 Task: Compose an email with the signature George Carter with the subject Update on a raise and the message Please let me know if you can attend the conference next month. from softage.8@softage.net to softage.3@softage.net Select the bulleted list and change the font typography to strikethroughSelect the bulleted list and remove the font typography strikethrough Send the email. Finally, move the email from Sent Items to the label Makeup
Action: Mouse moved to (377, 260)
Screenshot: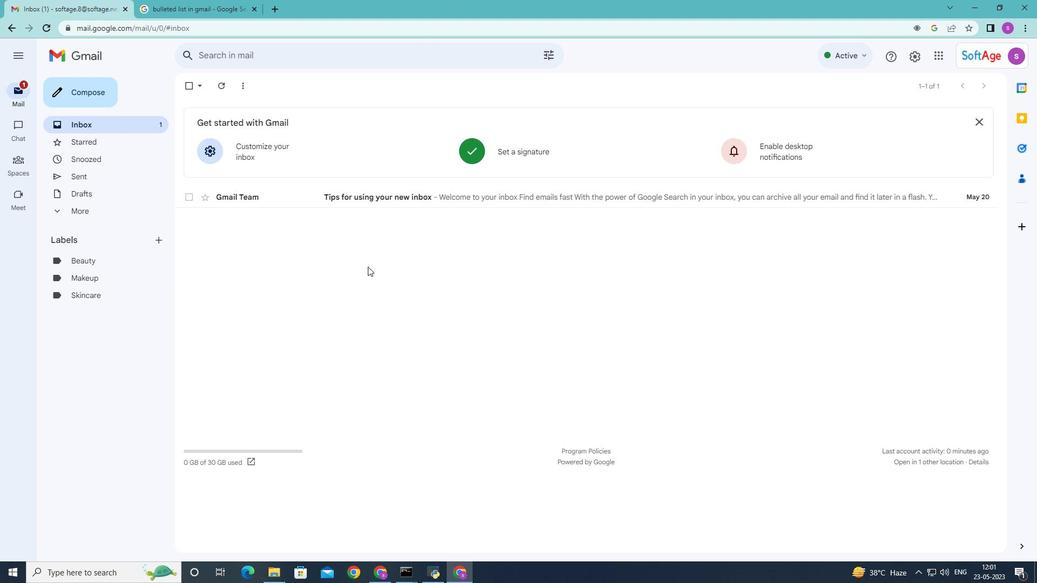
Action: Mouse pressed left at (377, 260)
Screenshot: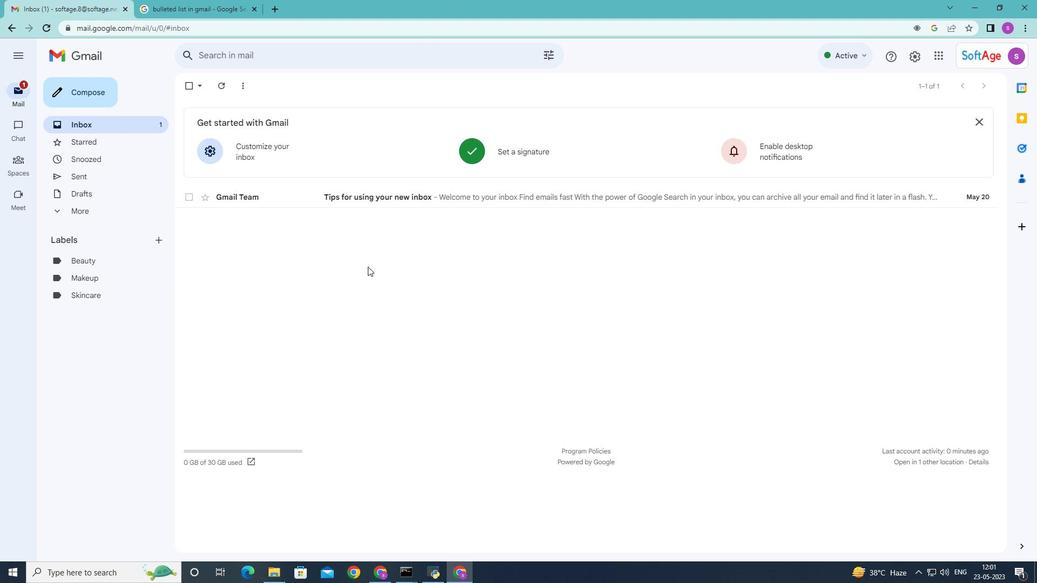 
Action: Mouse moved to (81, 97)
Screenshot: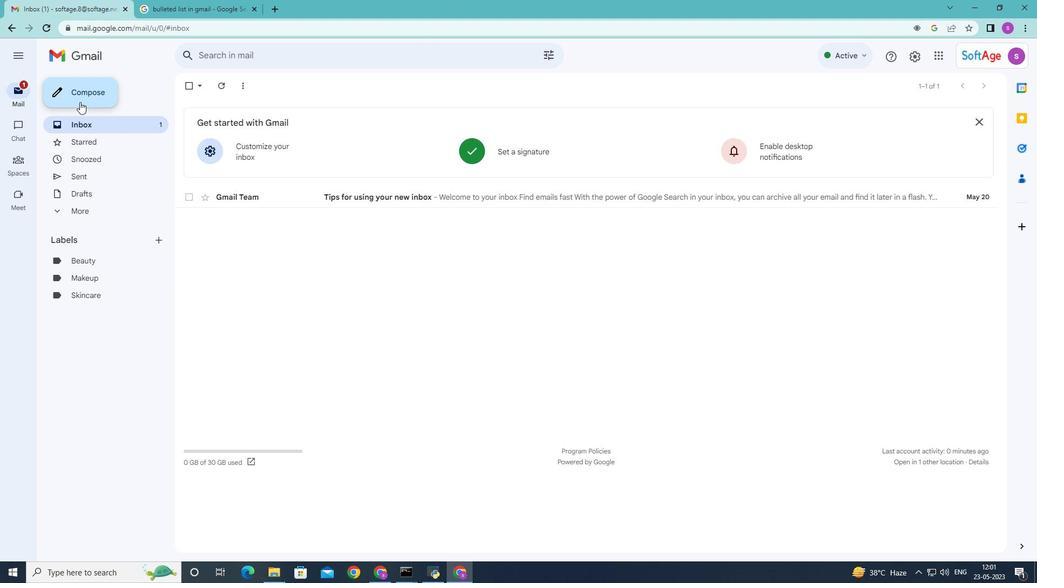 
Action: Mouse pressed left at (81, 97)
Screenshot: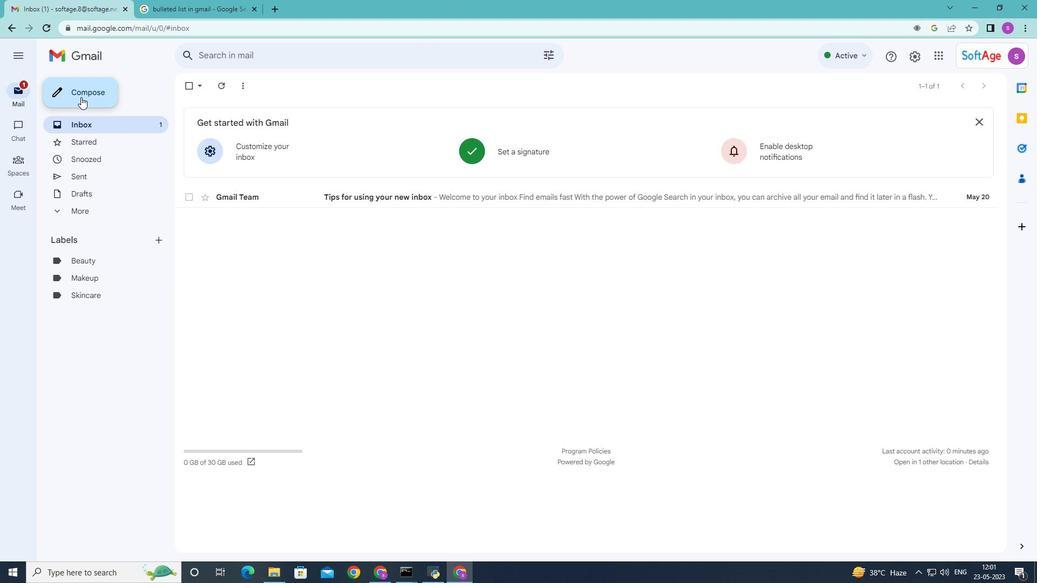 
Action: Mouse moved to (725, 263)
Screenshot: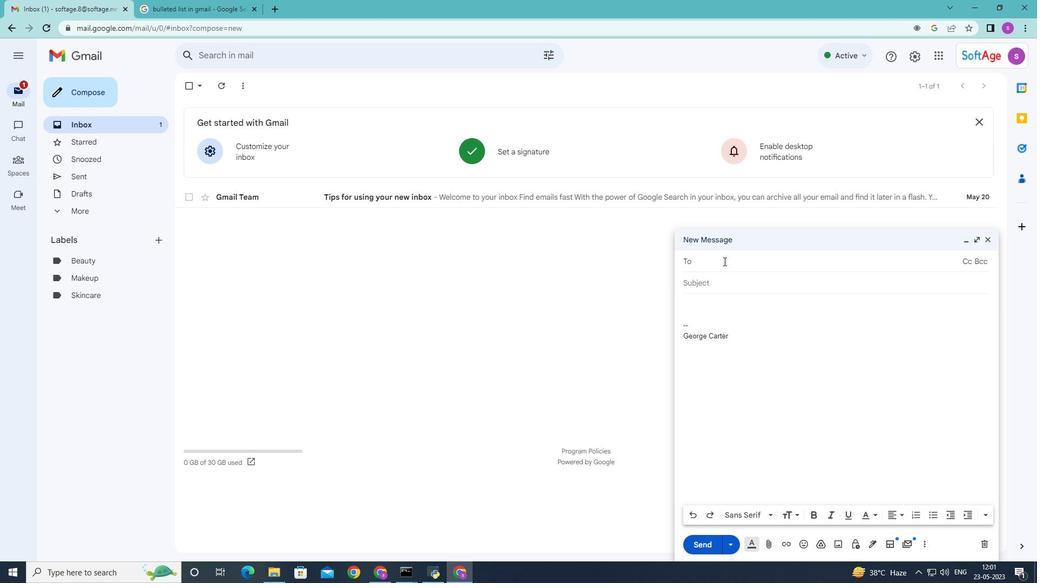 
Action: Mouse pressed left at (725, 263)
Screenshot: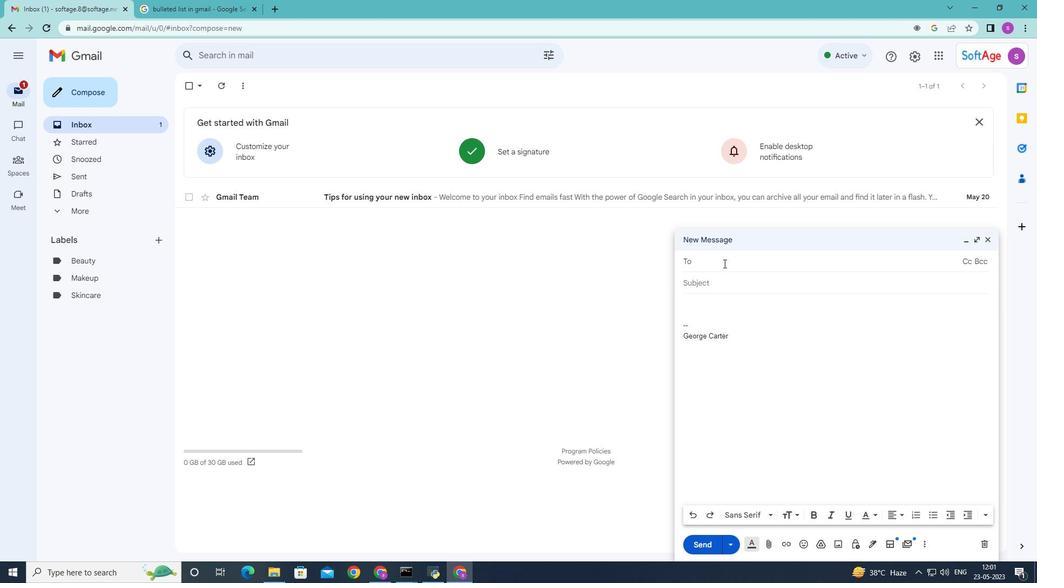 
Action: Mouse moved to (736, 278)
Screenshot: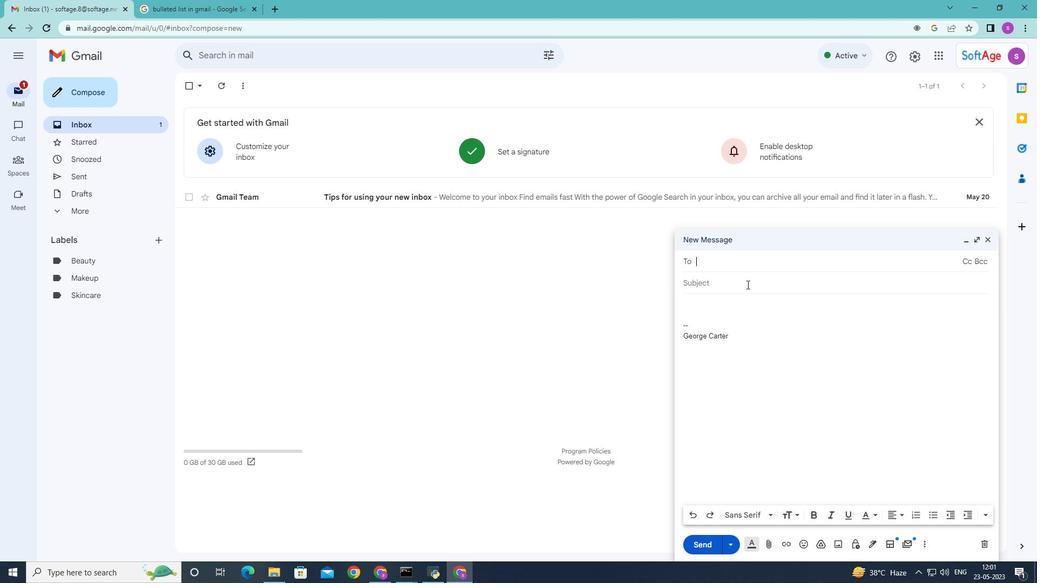 
Action: Mouse pressed left at (736, 278)
Screenshot: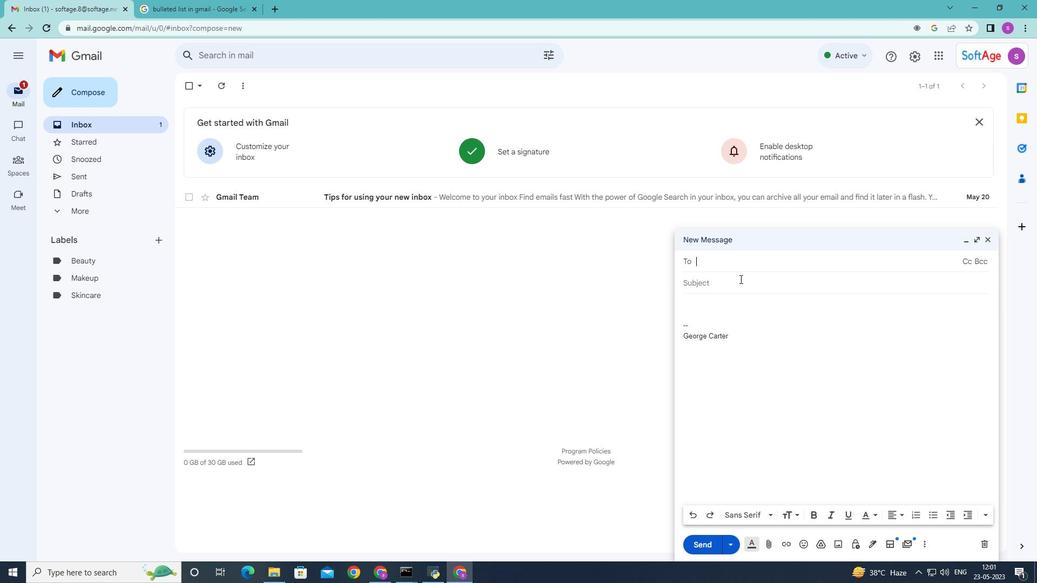 
Action: Mouse moved to (736, 278)
Screenshot: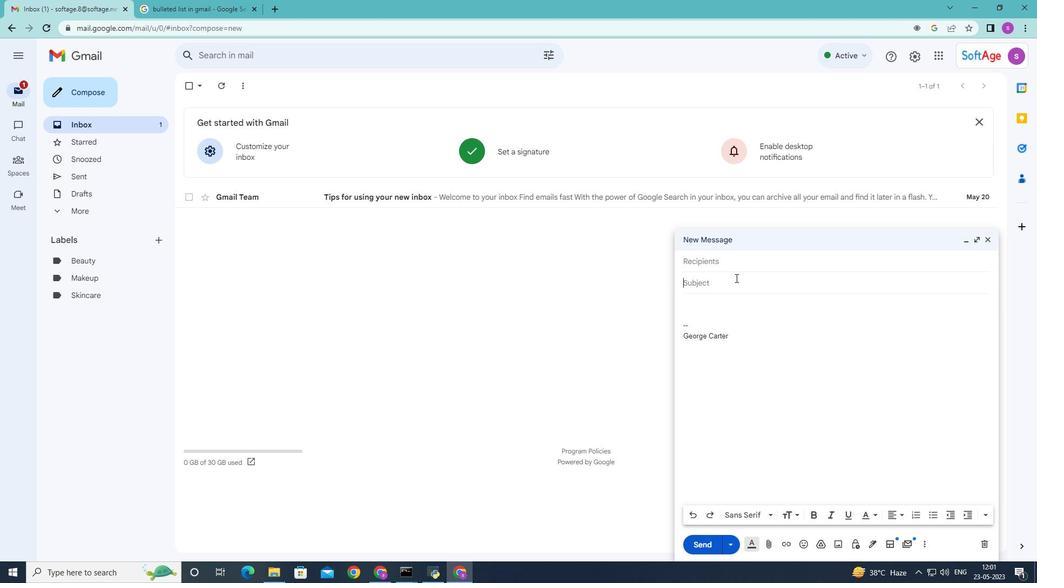 
Action: Key pressed <Key.shift><Key.shift>Update<Key.space>on<Key.space>a<Key.space>raise<Key.space><Key.tab><Key.shift>Please<Key.space>ler<Key.space>me<Key.space><Key.backspace><Key.backspace><Key.backspace><Key.backspace><Key.backspace><Key.backspace>t<Key.backspace>et<Key.space>me<Key.space>know<Key.space>if<Key.space>you<Key.space>can<Key.space>attend<Key.space>the<Key.space>coference<Key.space>next<Key.space>month.
Screenshot: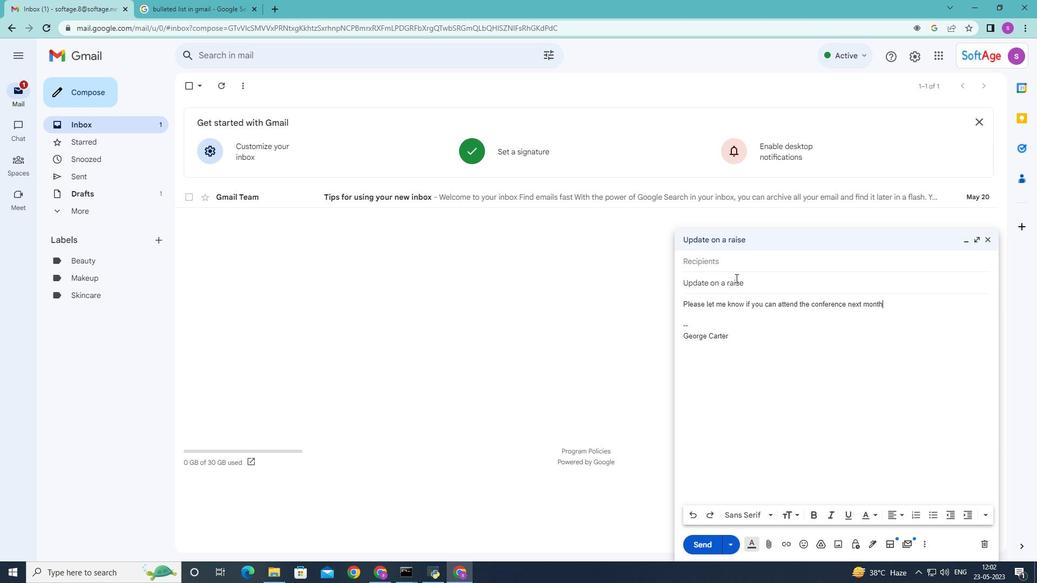 
Action: Mouse moved to (743, 264)
Screenshot: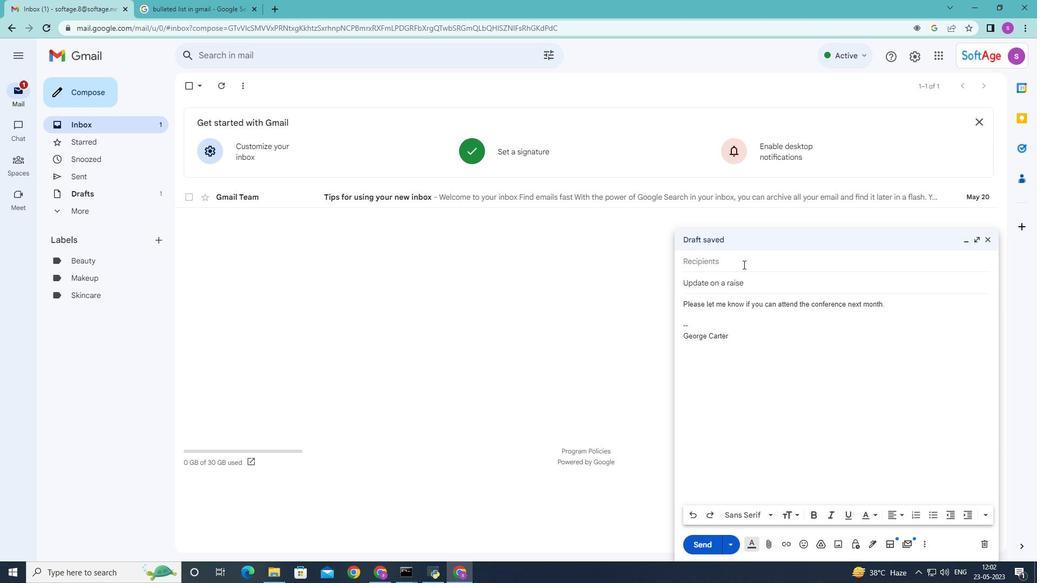 
Action: Mouse pressed left at (743, 264)
Screenshot: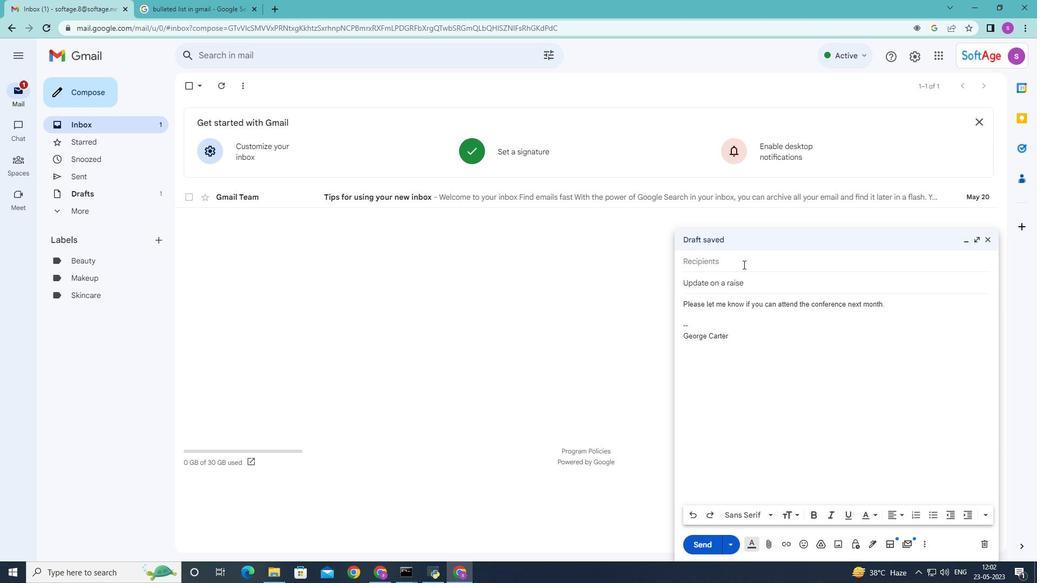 
Action: Mouse moved to (743, 265)
Screenshot: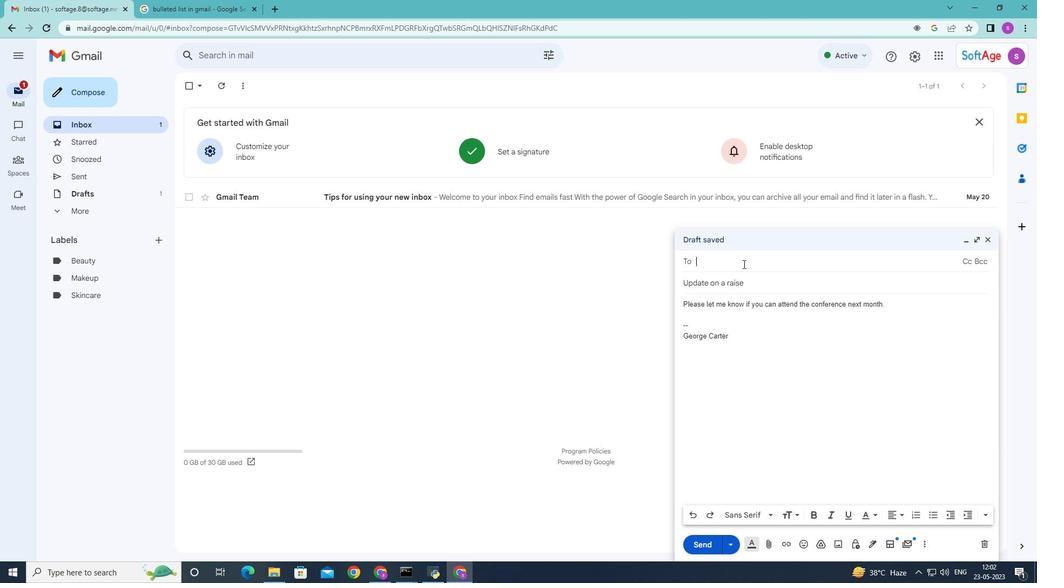 
Action: Key pressed softage.3<Key.shift>@softage.net<Key.enter>
Screenshot: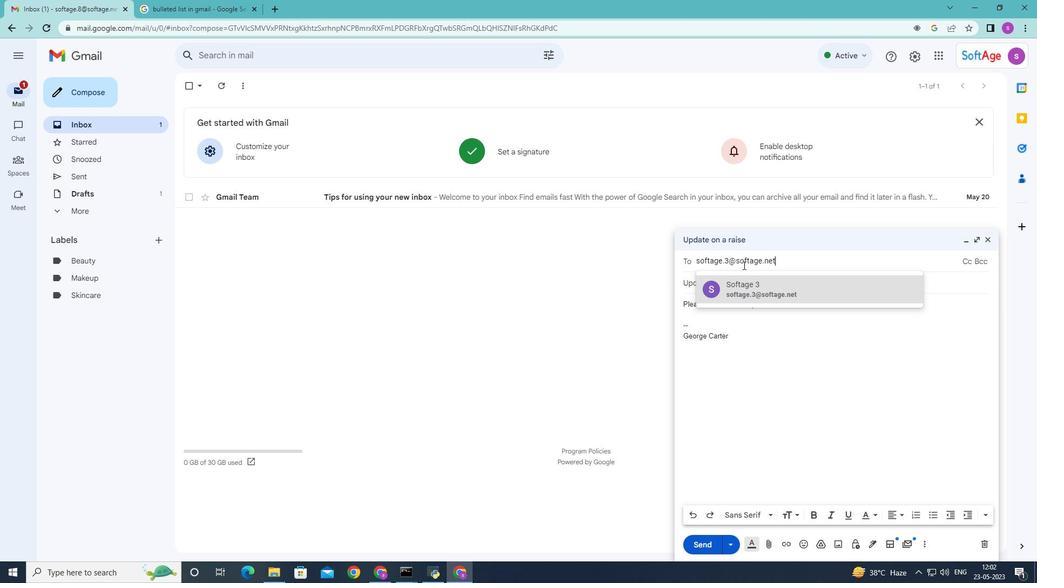
Action: Mouse moved to (796, 517)
Screenshot: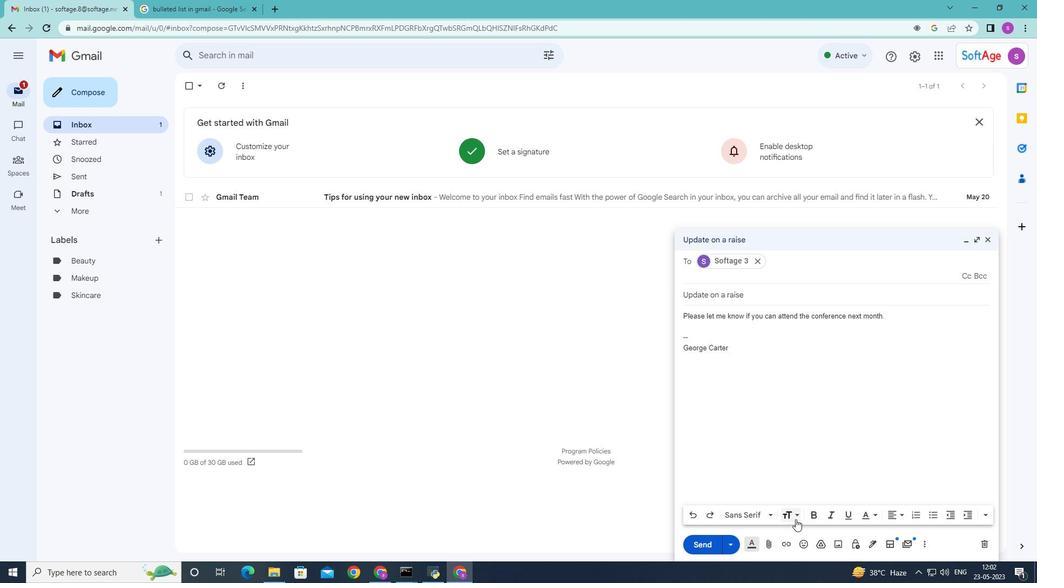 
Action: Mouse pressed left at (796, 517)
Screenshot: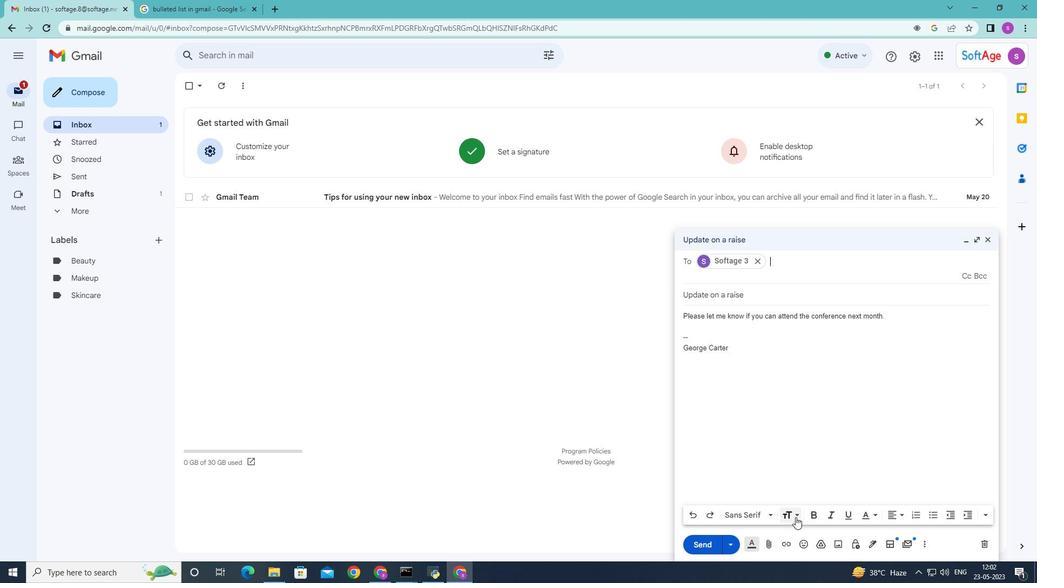 
Action: Mouse pressed left at (796, 517)
Screenshot: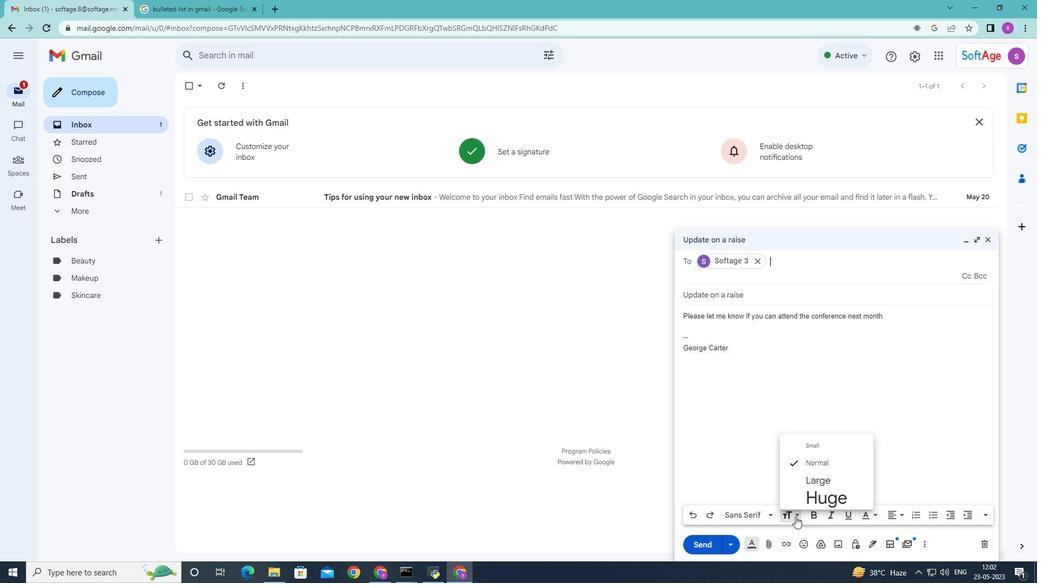 
Action: Mouse moved to (754, 517)
Screenshot: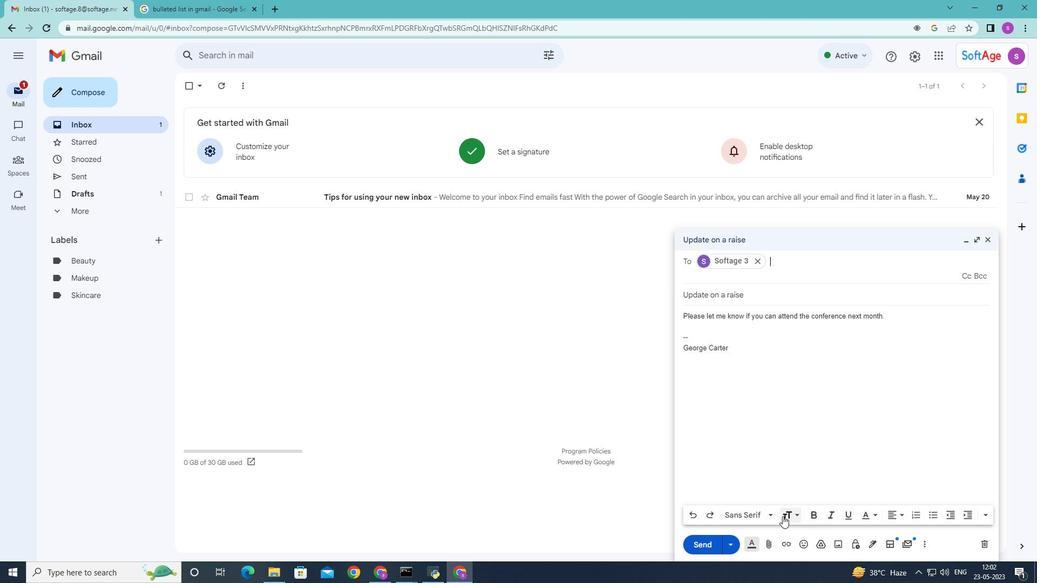 
Action: Mouse pressed left at (754, 517)
Screenshot: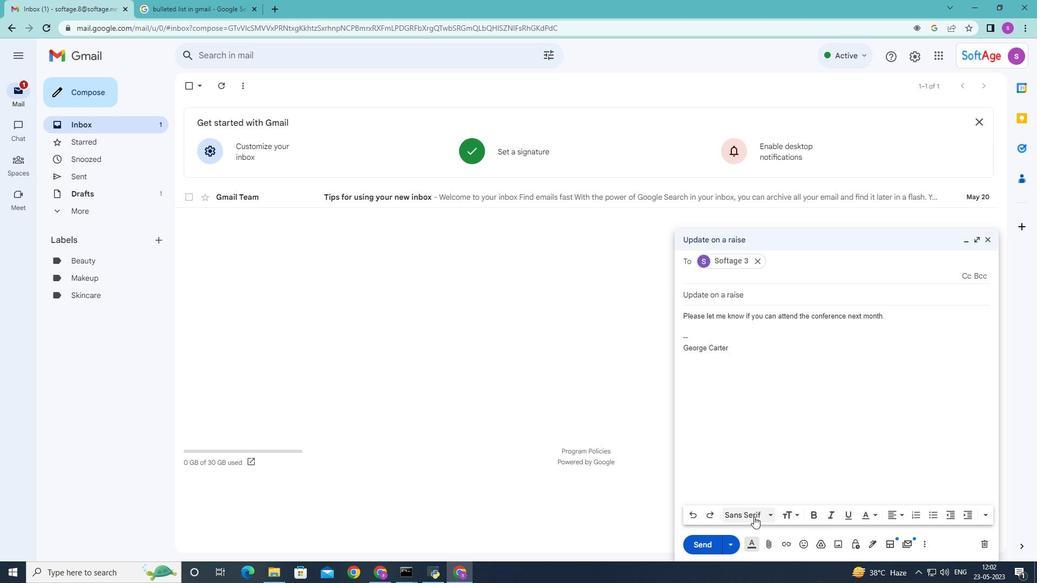 
Action: Mouse moved to (781, 401)
Screenshot: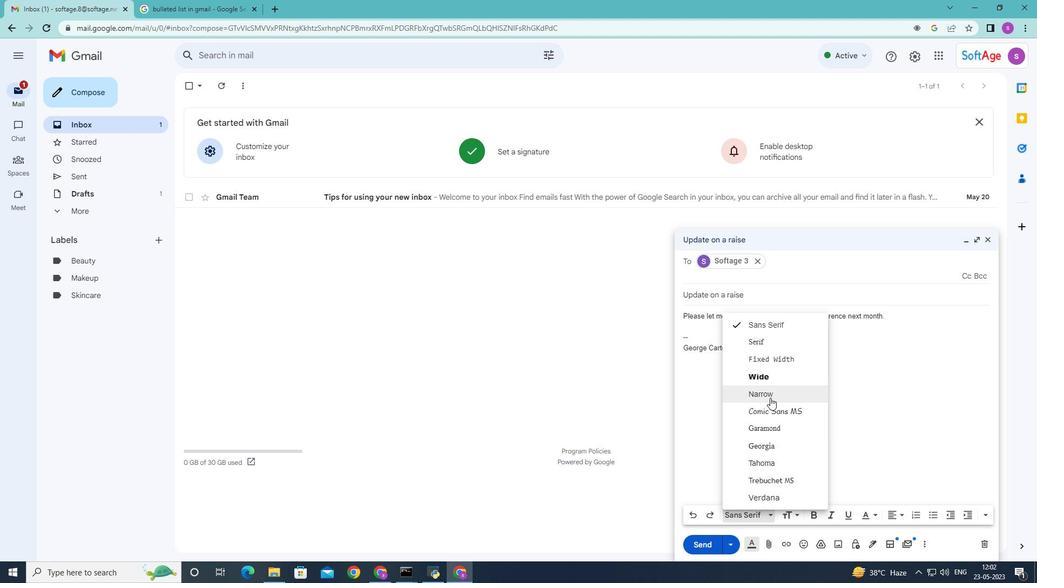 
Action: Mouse scrolled (781, 401) with delta (0, 0)
Screenshot: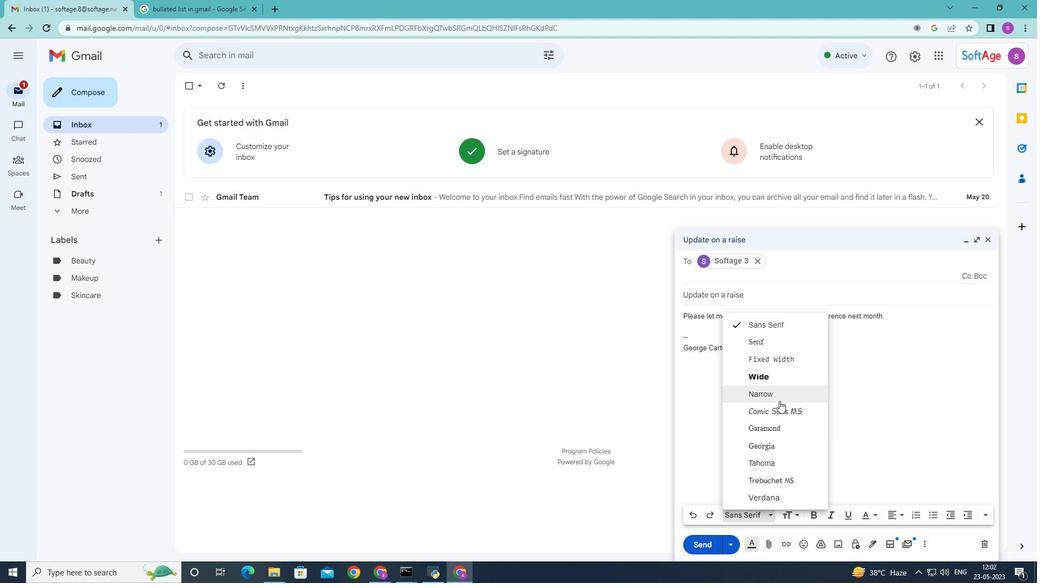 
Action: Mouse scrolled (781, 401) with delta (0, 0)
Screenshot: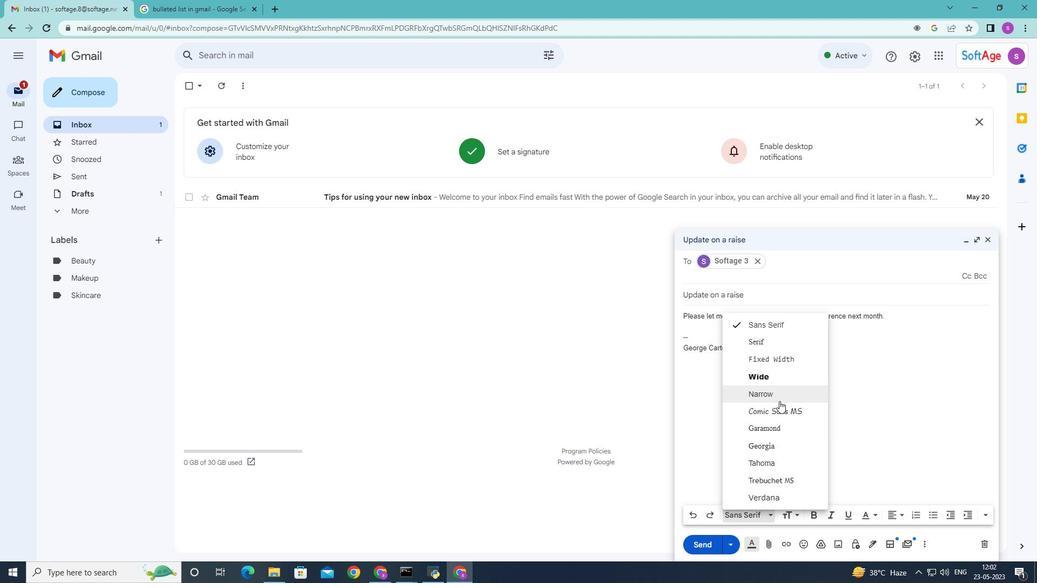 
Action: Mouse scrolled (781, 401) with delta (0, 0)
Screenshot: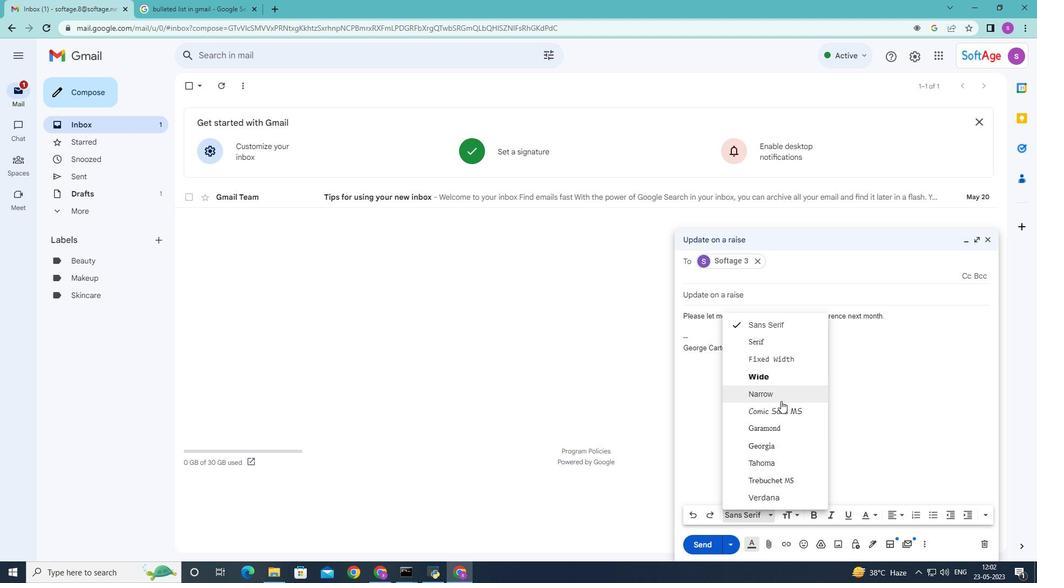 
Action: Mouse scrolled (781, 401) with delta (0, 0)
Screenshot: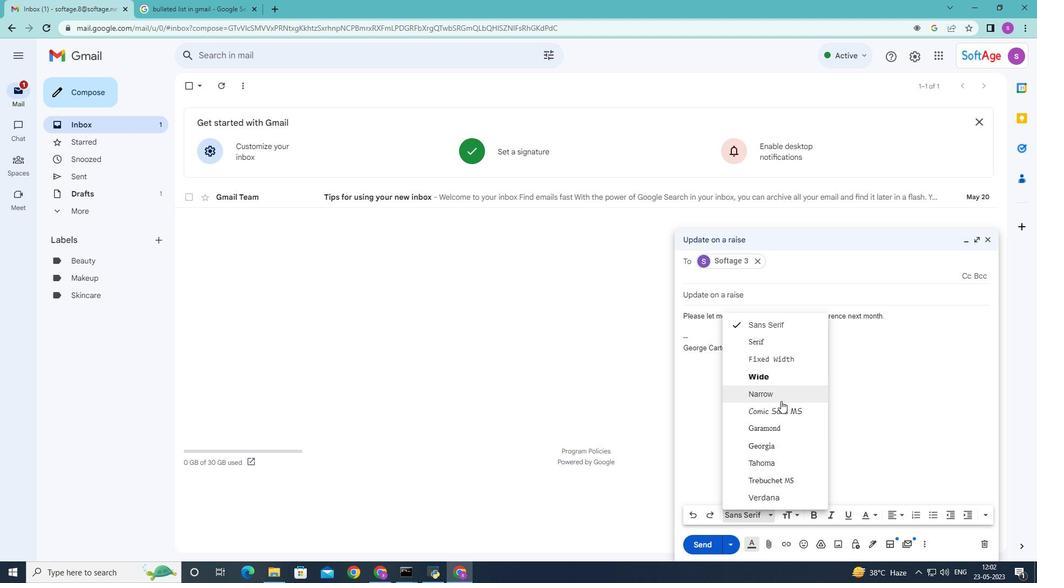 
Action: Mouse moved to (778, 441)
Screenshot: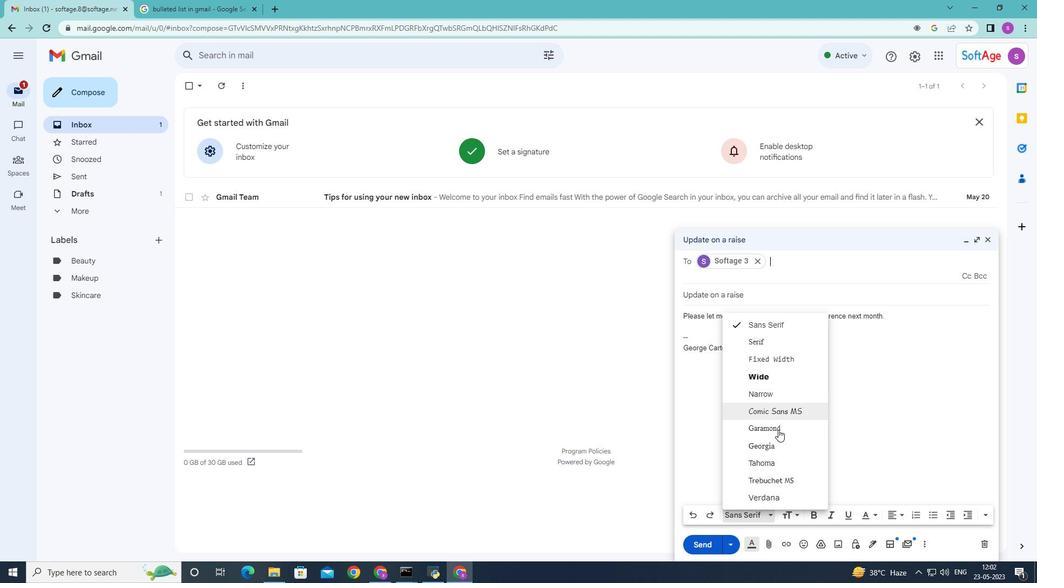 
Action: Mouse scrolled (778, 440) with delta (0, 0)
Screenshot: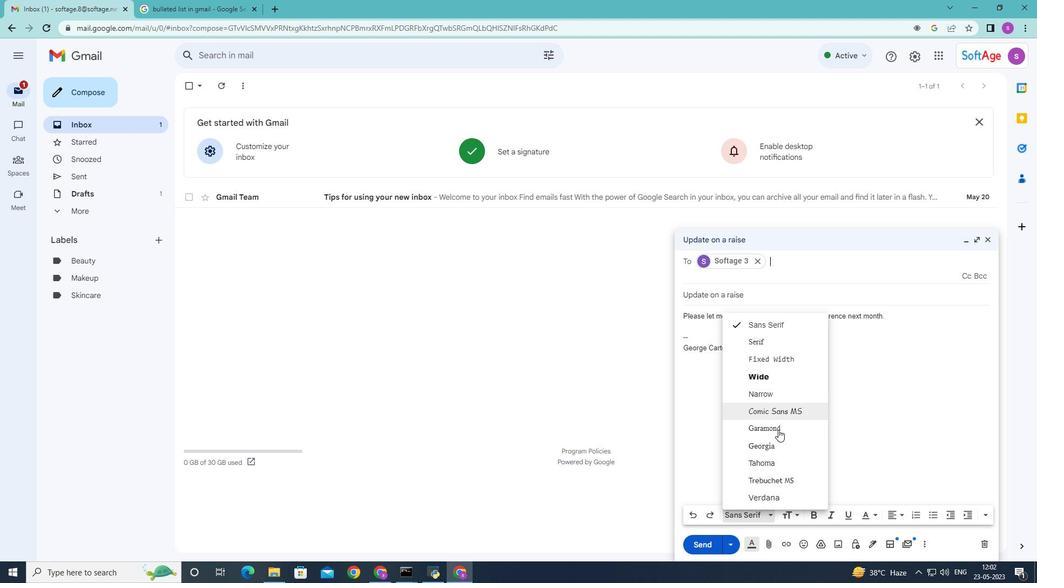 
Action: Mouse scrolled (778, 440) with delta (0, 0)
Screenshot: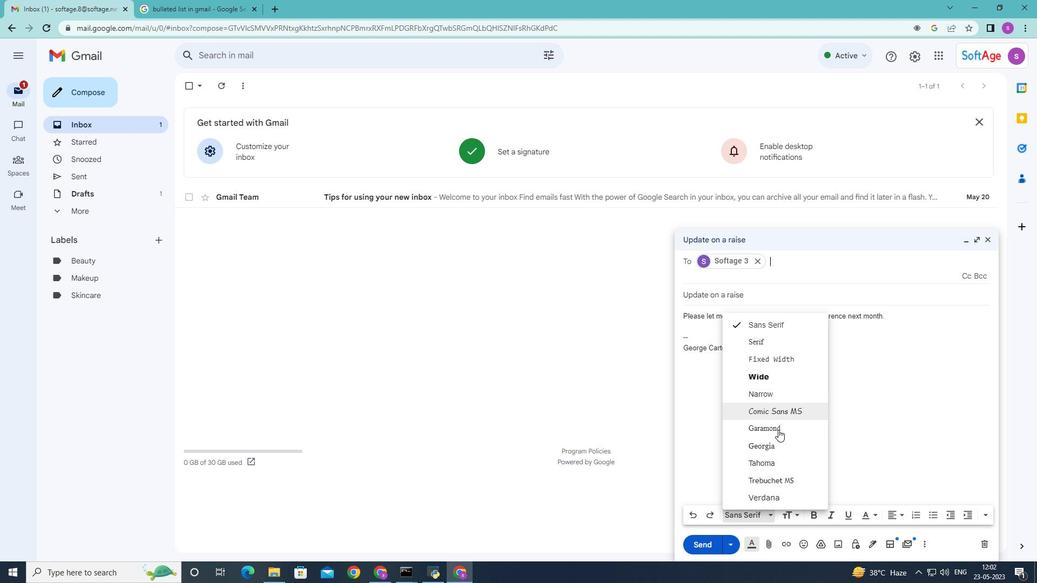 
Action: Mouse scrolled (778, 440) with delta (0, 0)
Screenshot: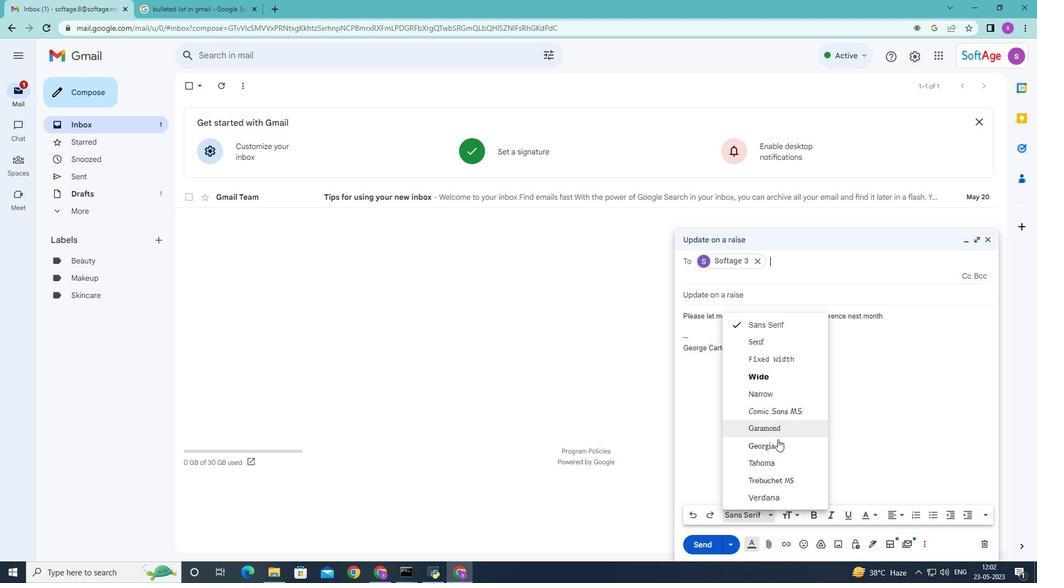 
Action: Mouse scrolled (778, 440) with delta (0, 0)
Screenshot: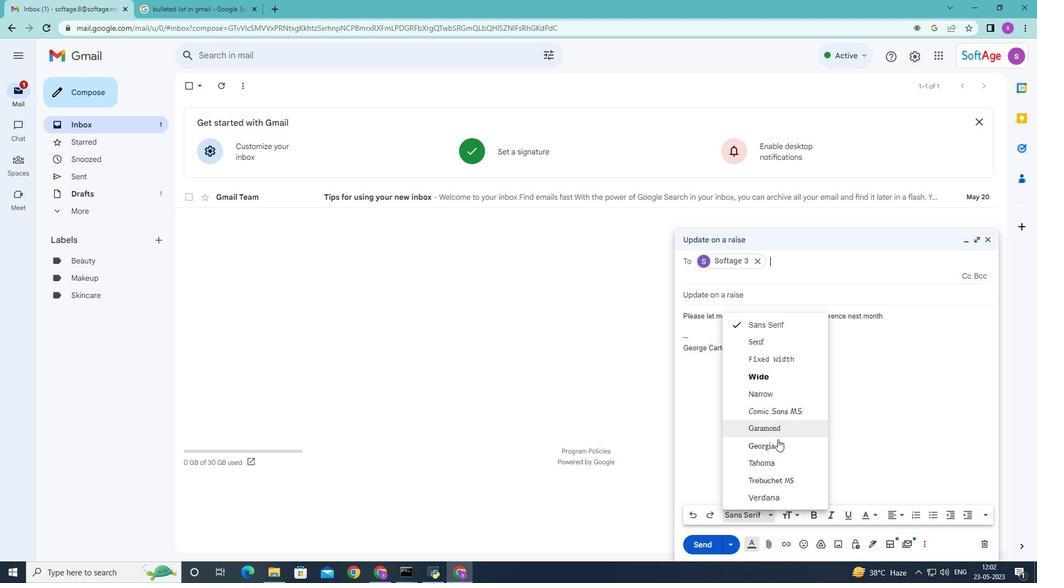 
Action: Mouse scrolled (778, 440) with delta (0, 0)
Screenshot: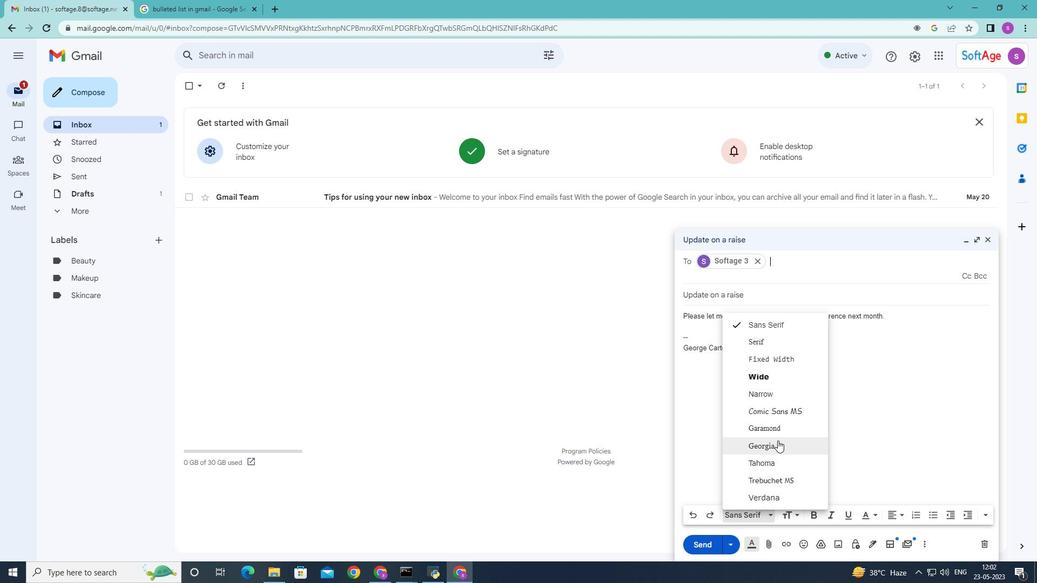 
Action: Mouse moved to (928, 499)
Screenshot: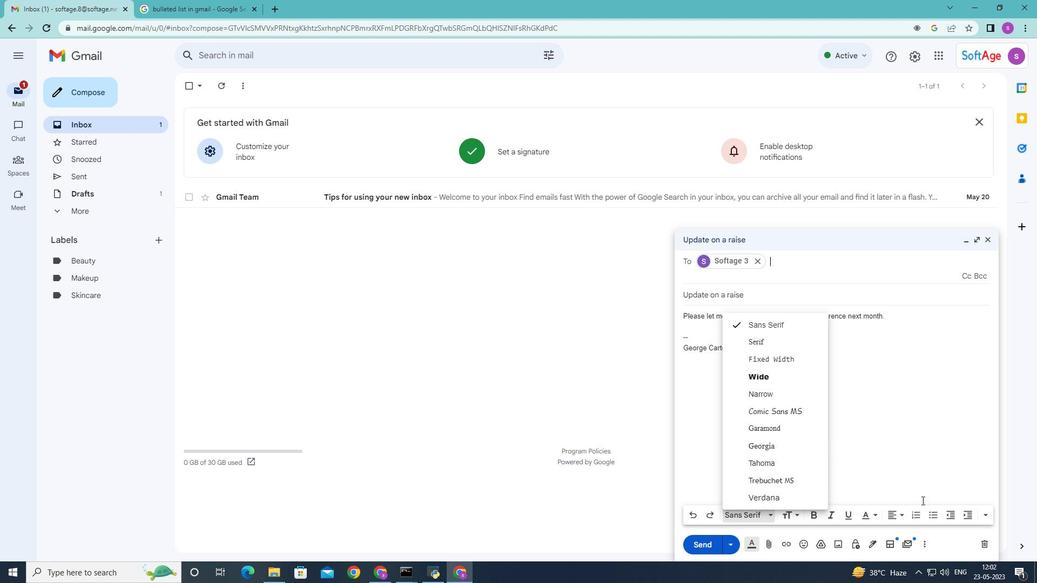
Action: Mouse pressed left at (928, 499)
Screenshot: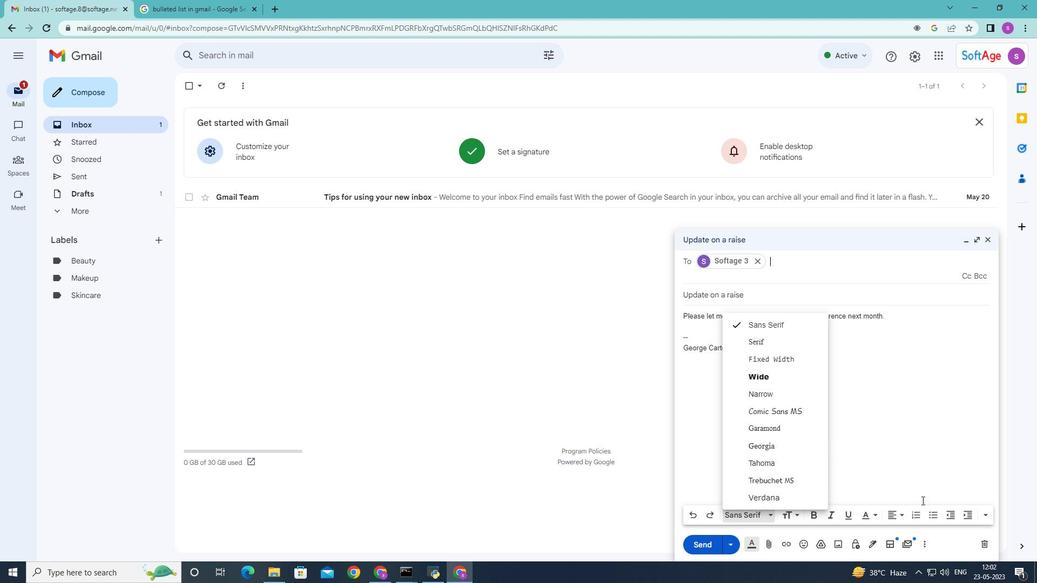 
Action: Mouse moved to (937, 515)
Screenshot: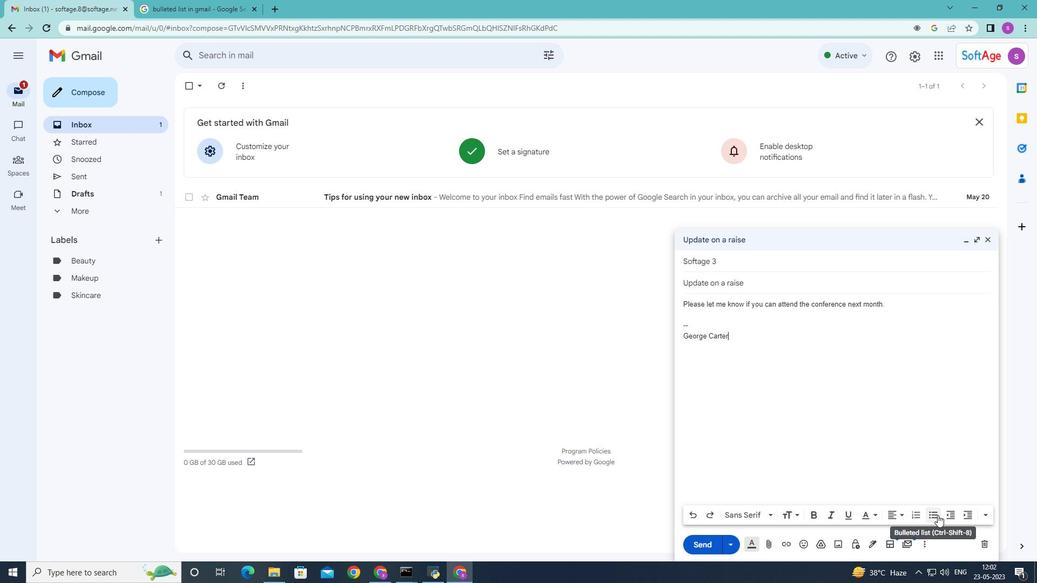 
Action: Mouse pressed left at (937, 515)
Screenshot: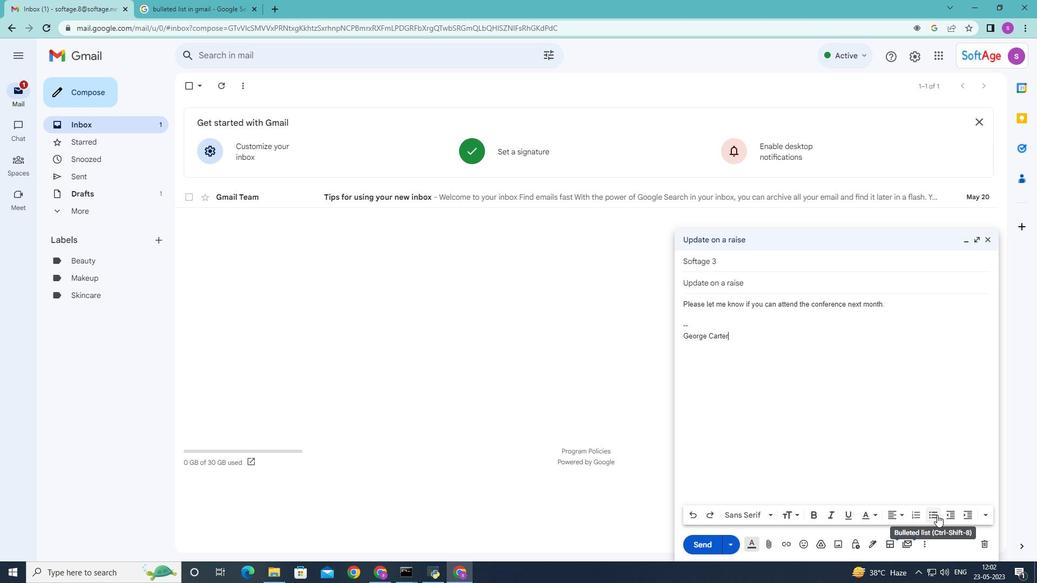 
Action: Mouse moved to (814, 516)
Screenshot: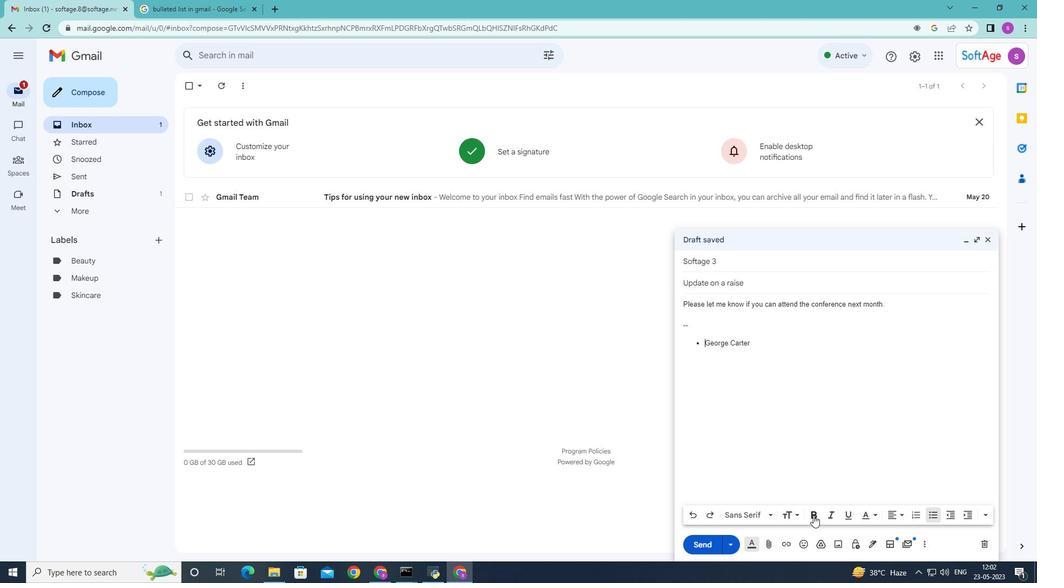 
Action: Mouse pressed left at (814, 516)
Screenshot: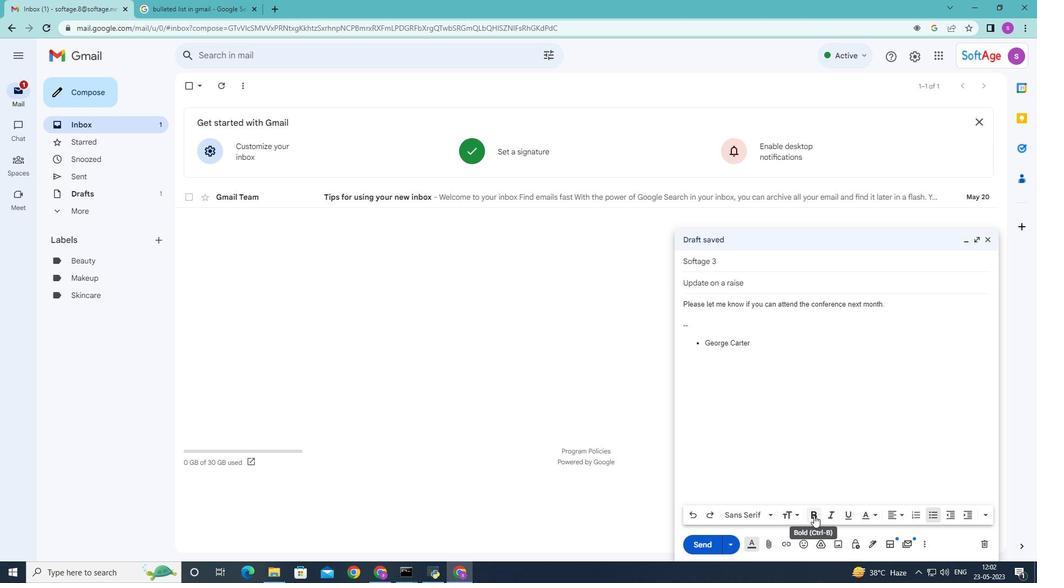
Action: Mouse moved to (792, 514)
Screenshot: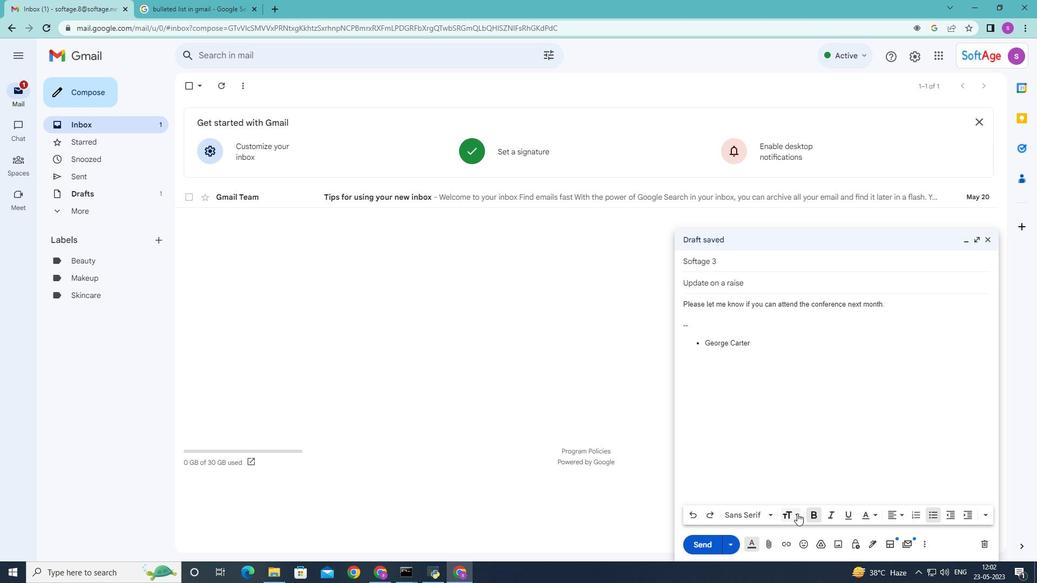 
Action: Mouse pressed left at (792, 514)
Screenshot: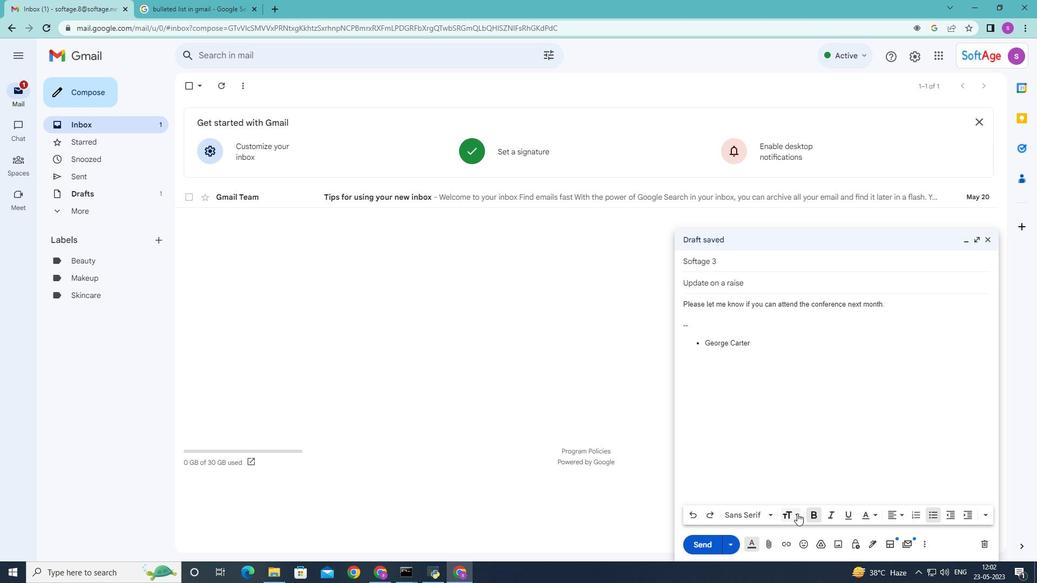
Action: Mouse moved to (756, 468)
Screenshot: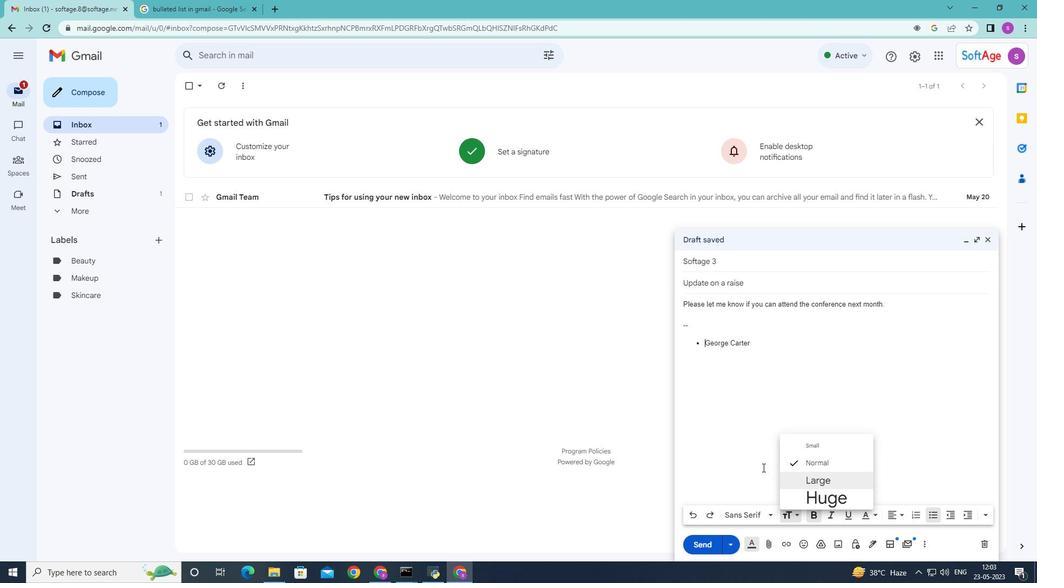 
Action: Mouse pressed left at (756, 468)
Screenshot: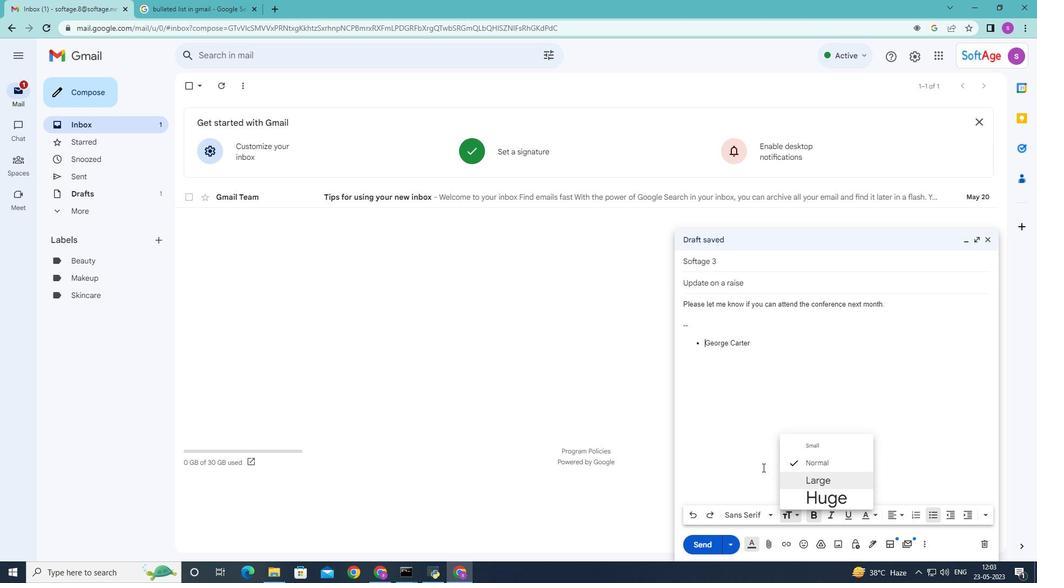 
Action: Mouse moved to (772, 515)
Screenshot: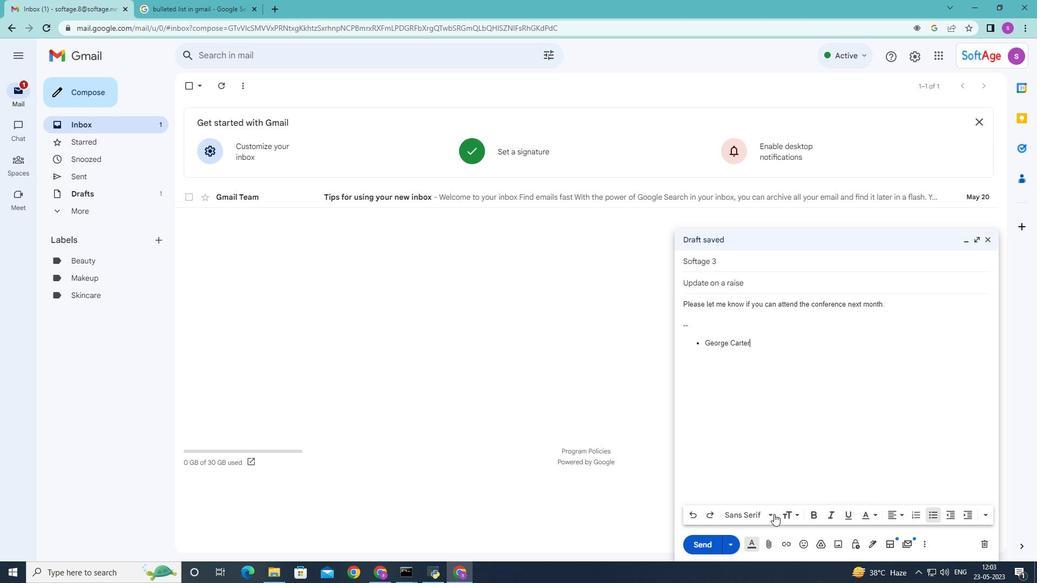 
Action: Mouse pressed left at (772, 515)
Screenshot: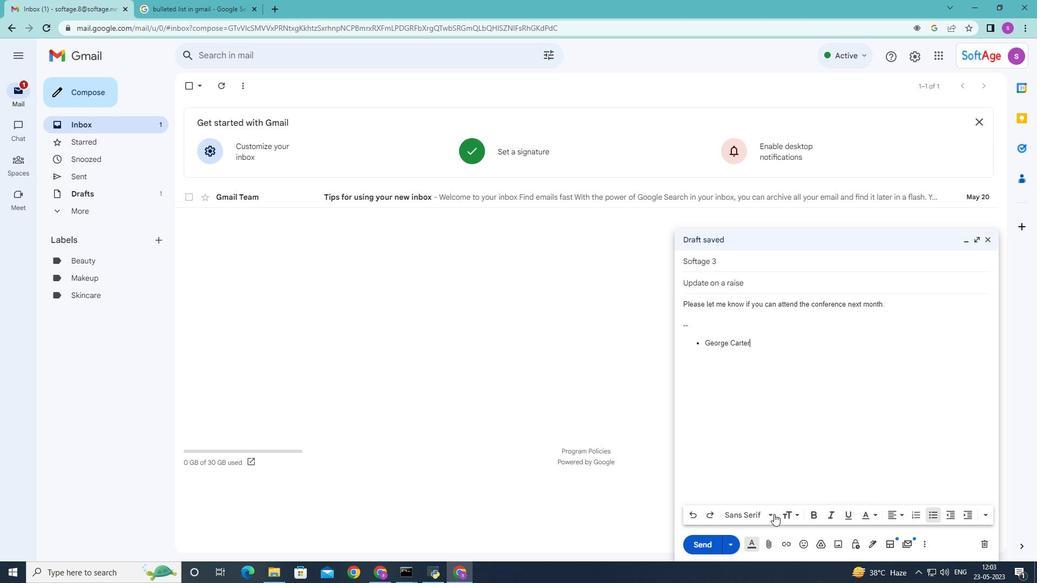 
Action: Mouse moved to (911, 354)
Screenshot: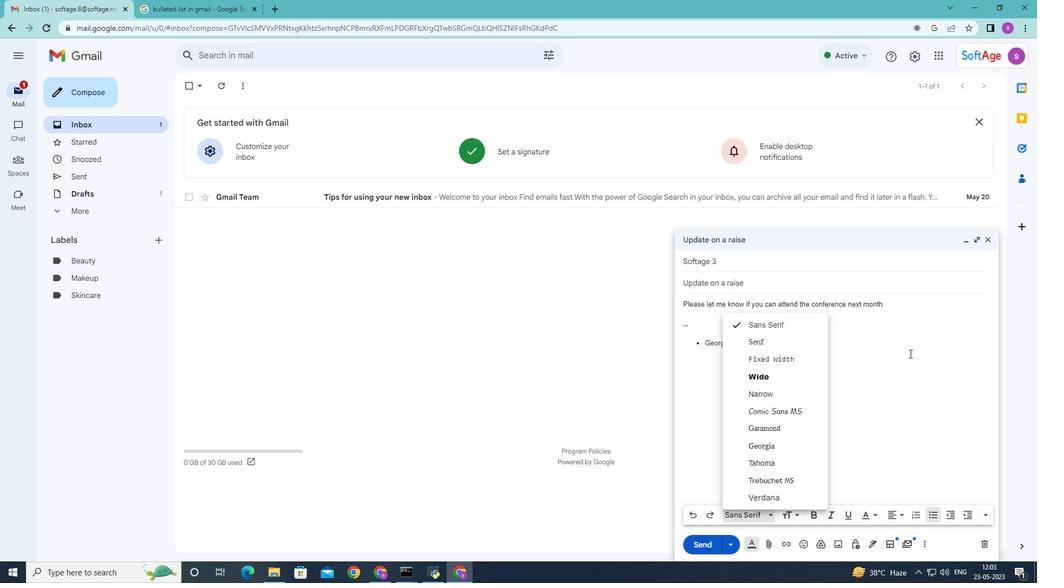 
Action: Mouse pressed left at (911, 354)
Screenshot: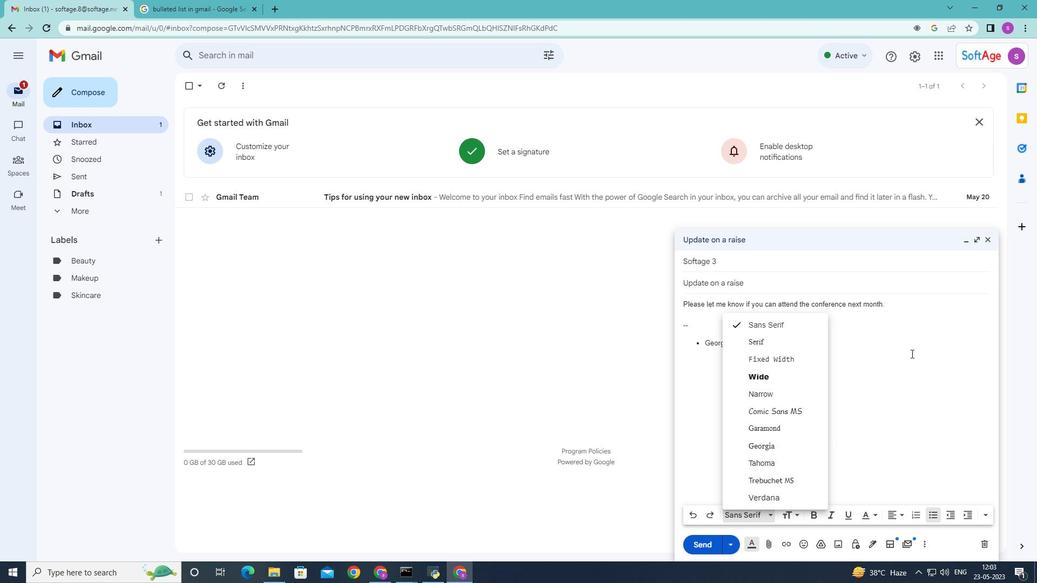 
Action: Mouse moved to (984, 521)
Screenshot: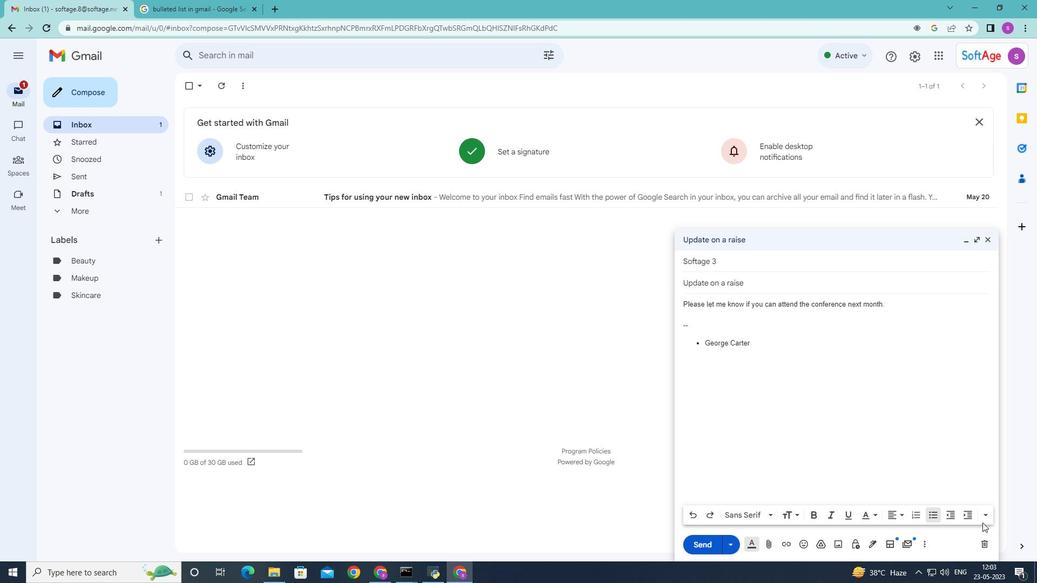 
Action: Mouse pressed left at (984, 521)
Screenshot: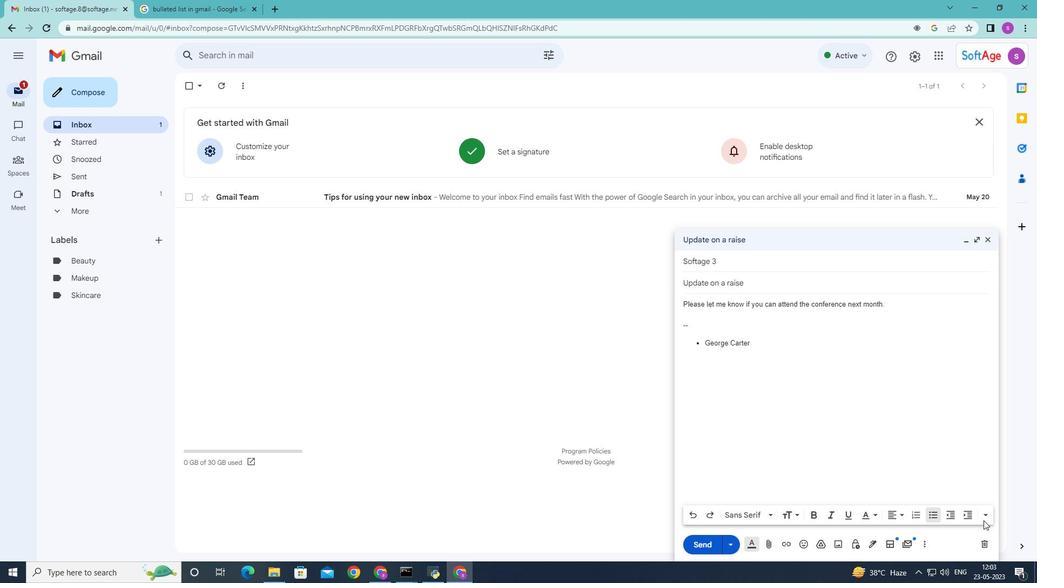 
Action: Mouse moved to (986, 518)
Screenshot: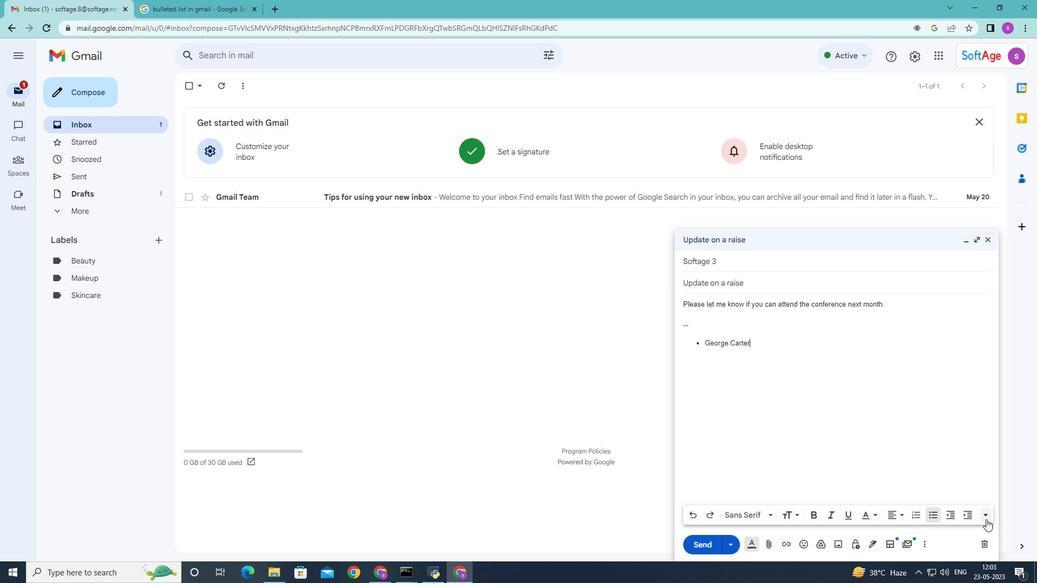 
Action: Mouse pressed left at (986, 518)
Screenshot: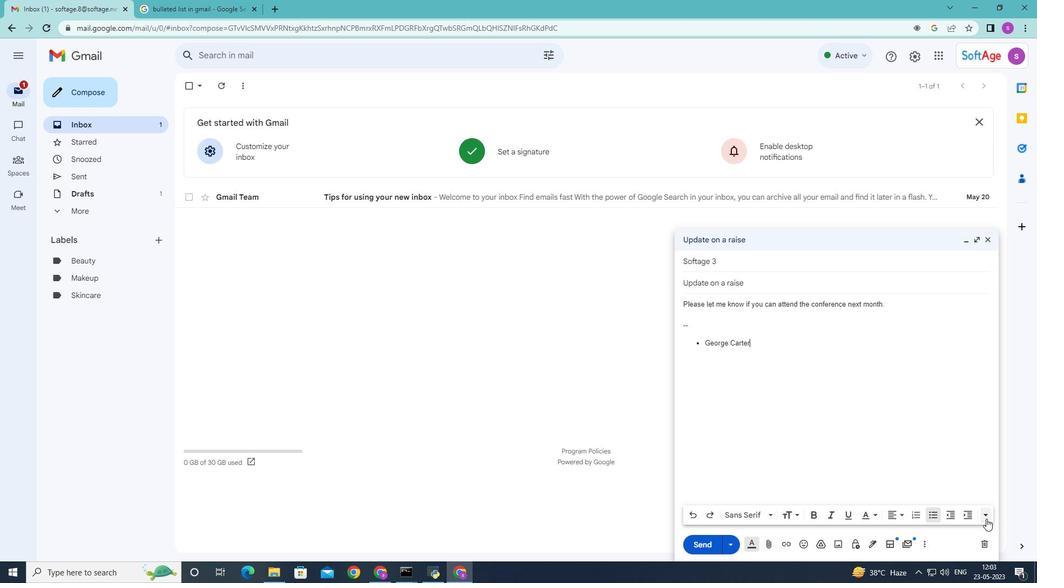 
Action: Mouse moved to (855, 416)
Screenshot: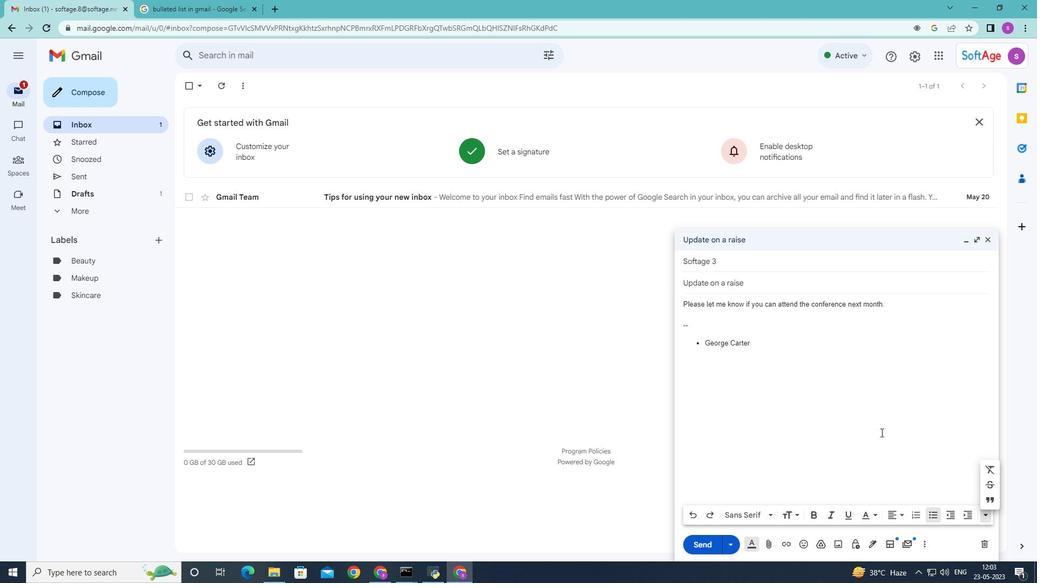 
Action: Mouse pressed left at (881, 432)
Screenshot: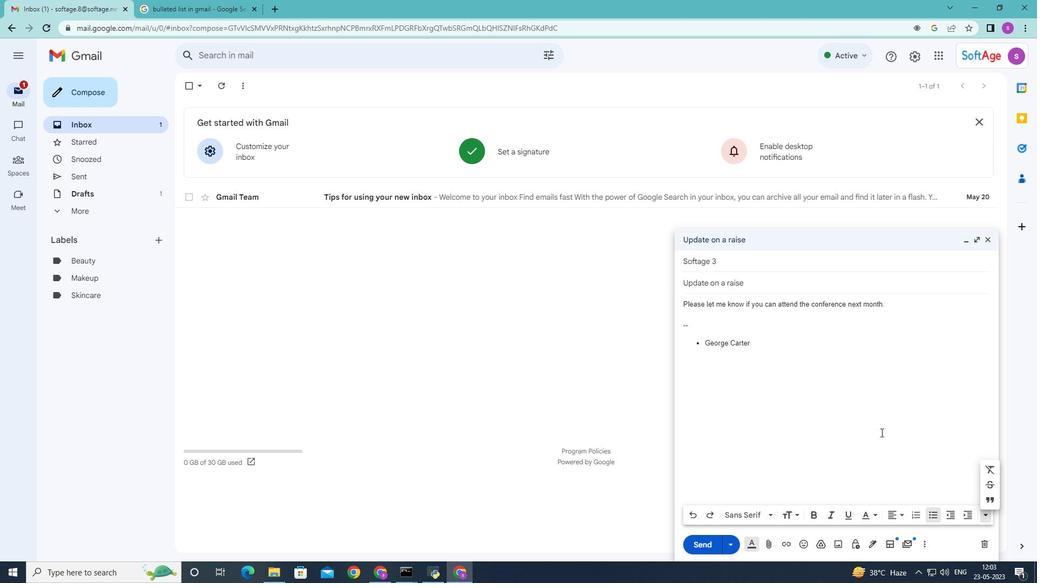 
Action: Mouse moved to (728, 337)
Screenshot: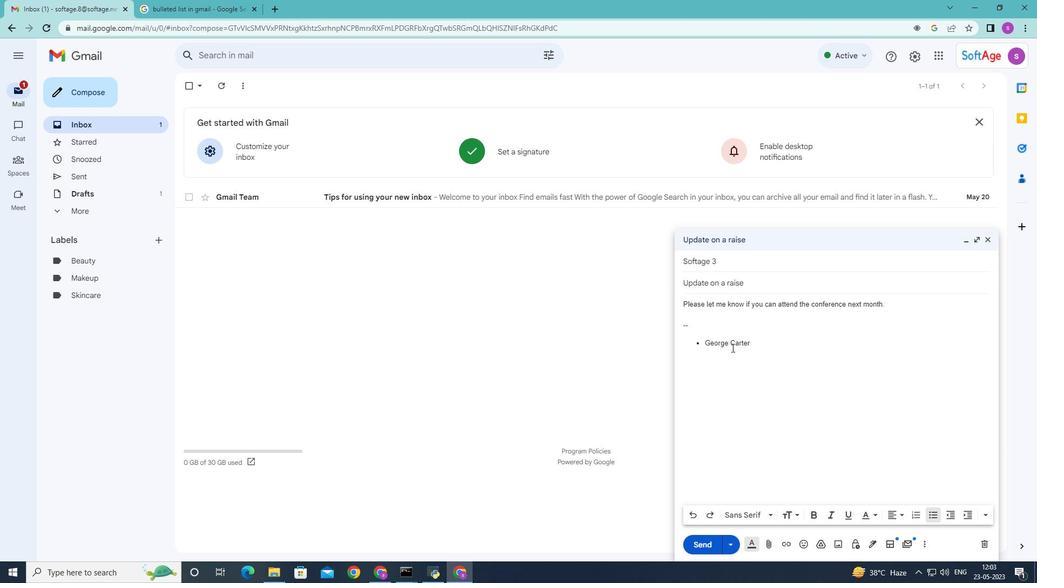 
Action: Mouse pressed left at (728, 337)
Screenshot: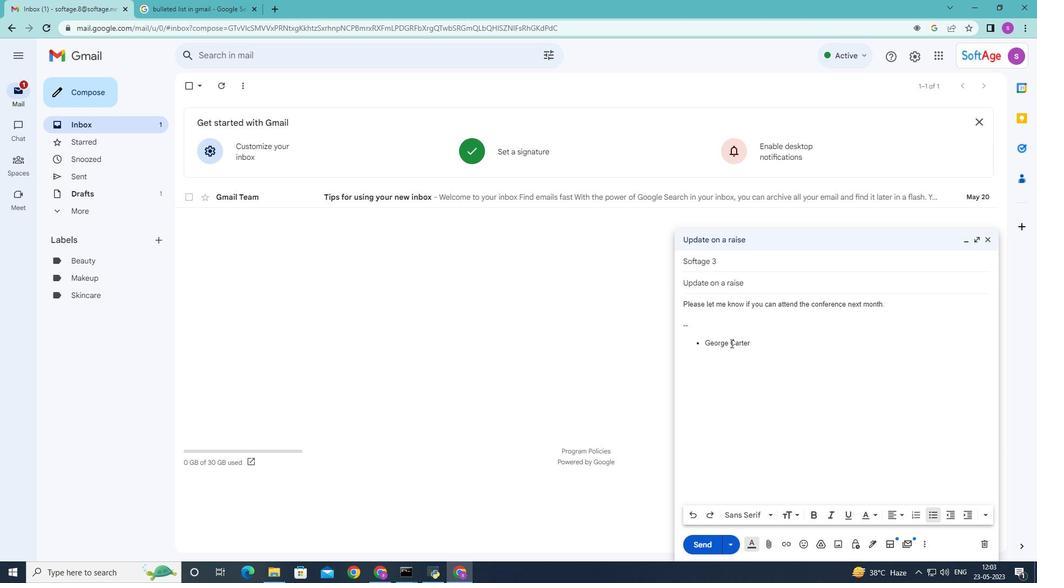 
Action: Mouse pressed left at (728, 337)
Screenshot: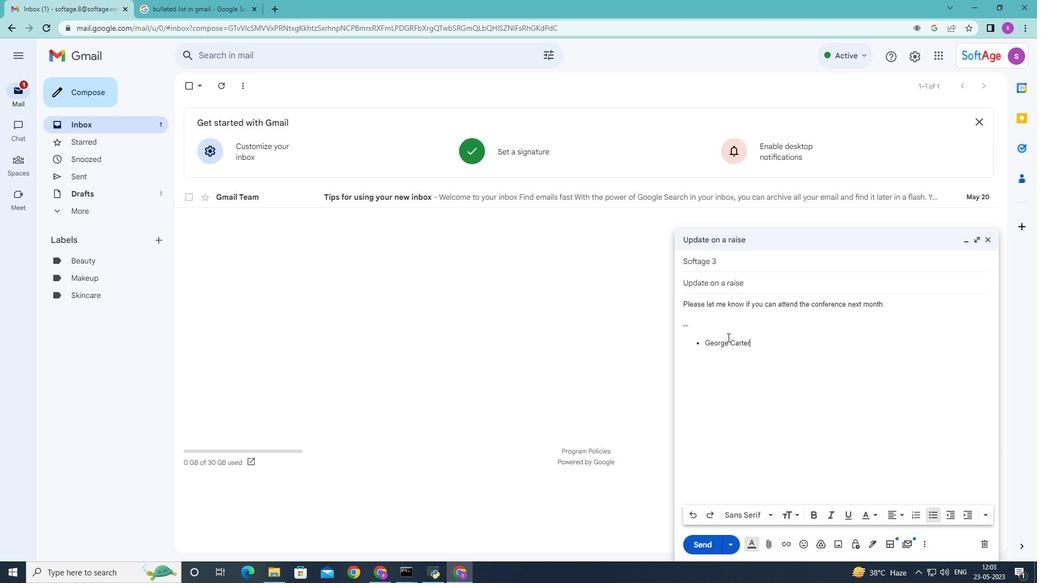 
Action: Mouse moved to (730, 337)
Screenshot: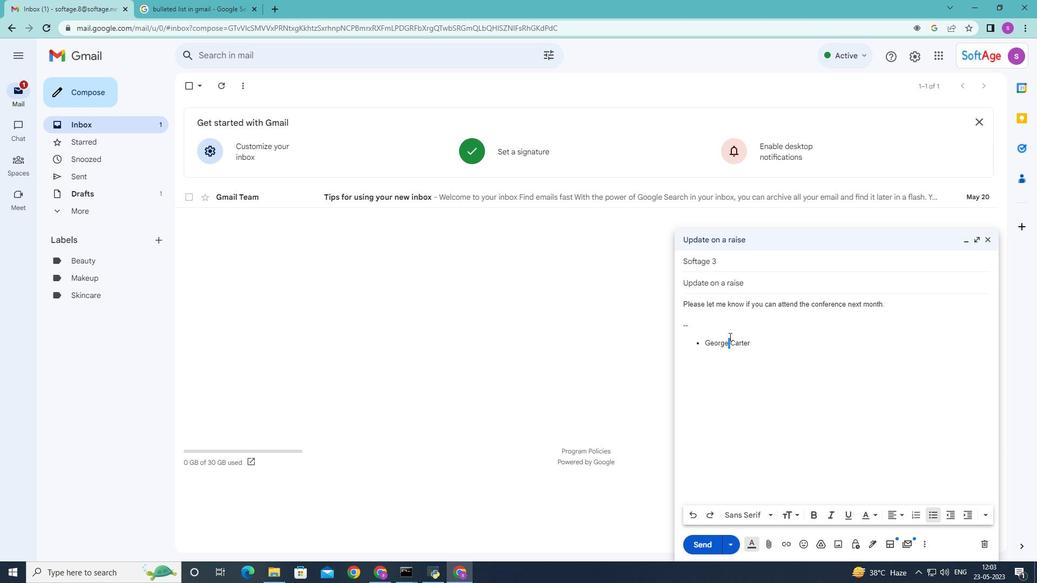 
Action: Mouse pressed left at (730, 337)
Screenshot: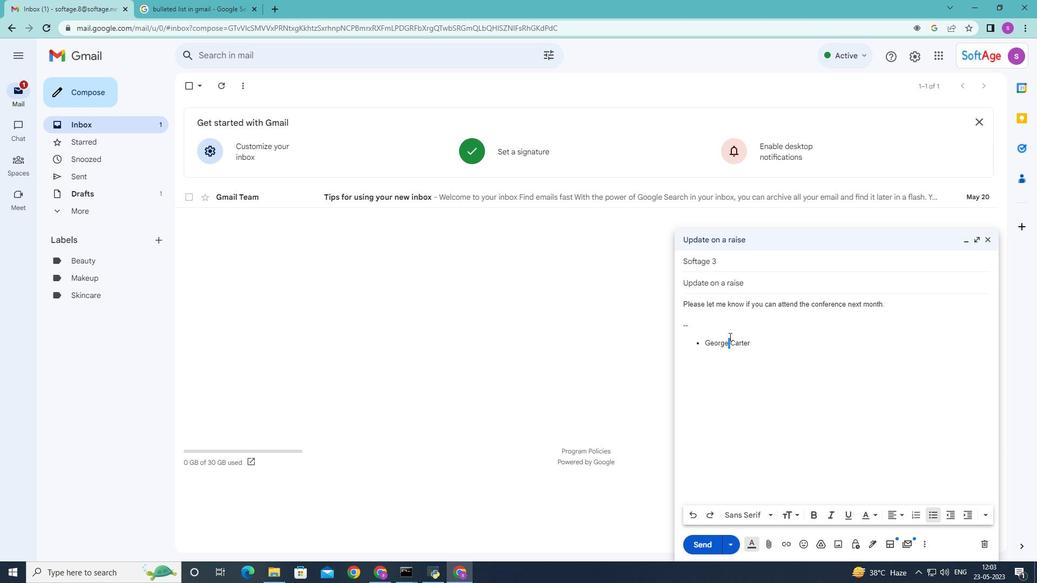 
Action: Mouse moved to (756, 345)
Screenshot: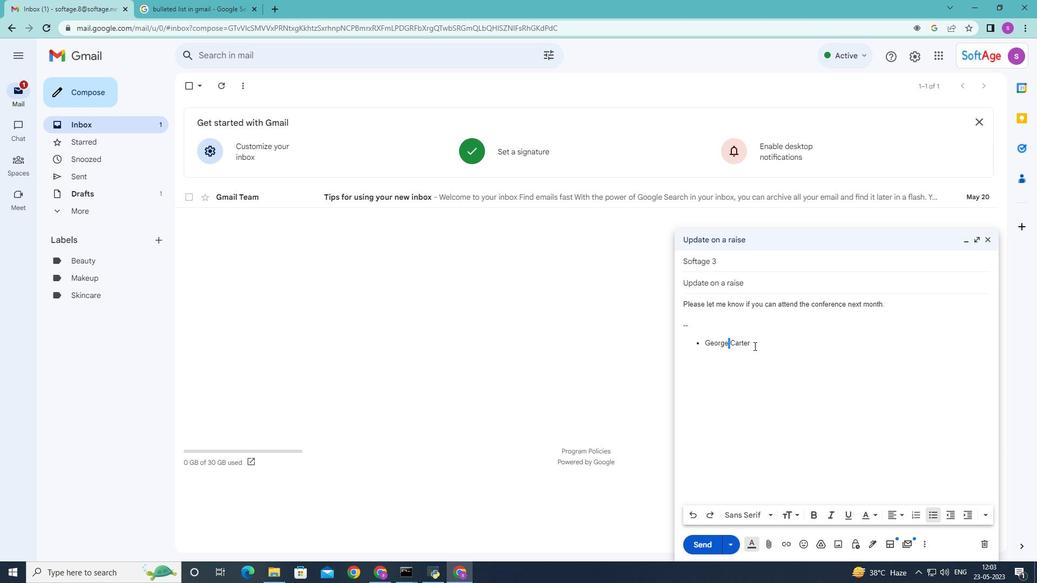 
Action: Mouse pressed left at (756, 346)
Screenshot: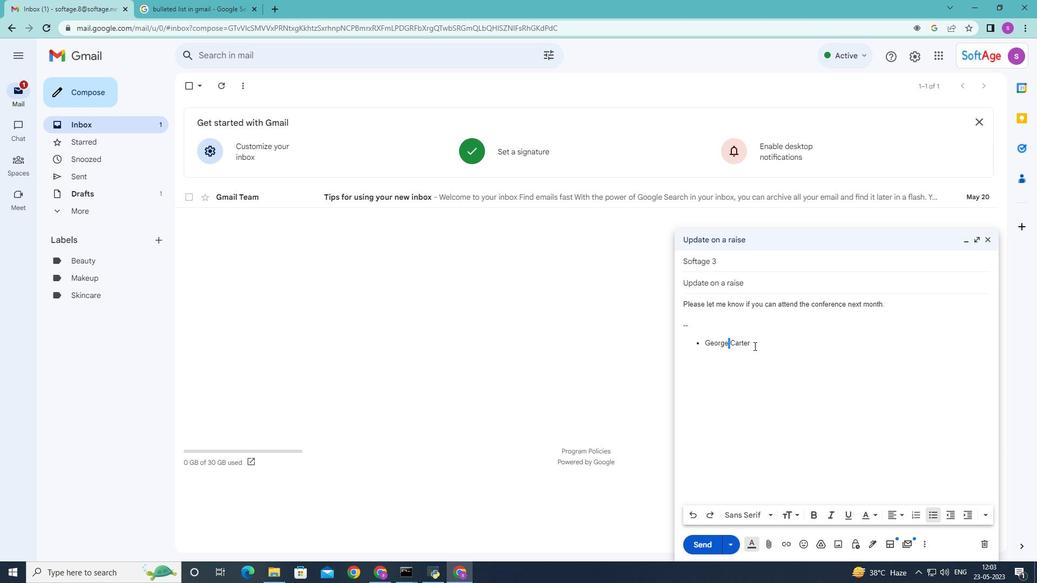 
Action: Mouse moved to (756, 344)
Screenshot: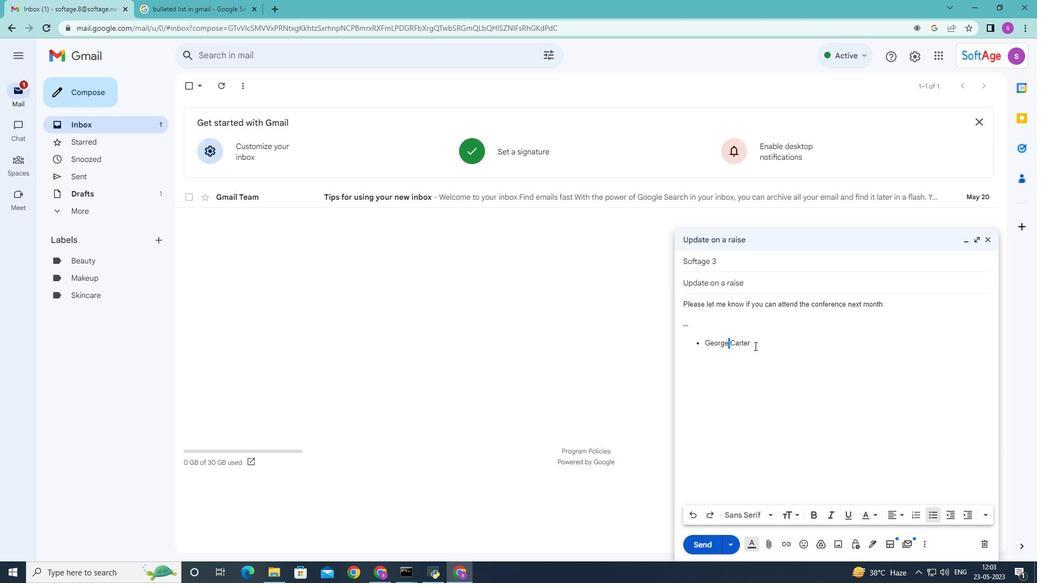 
Action: Mouse pressed left at (756, 344)
Screenshot: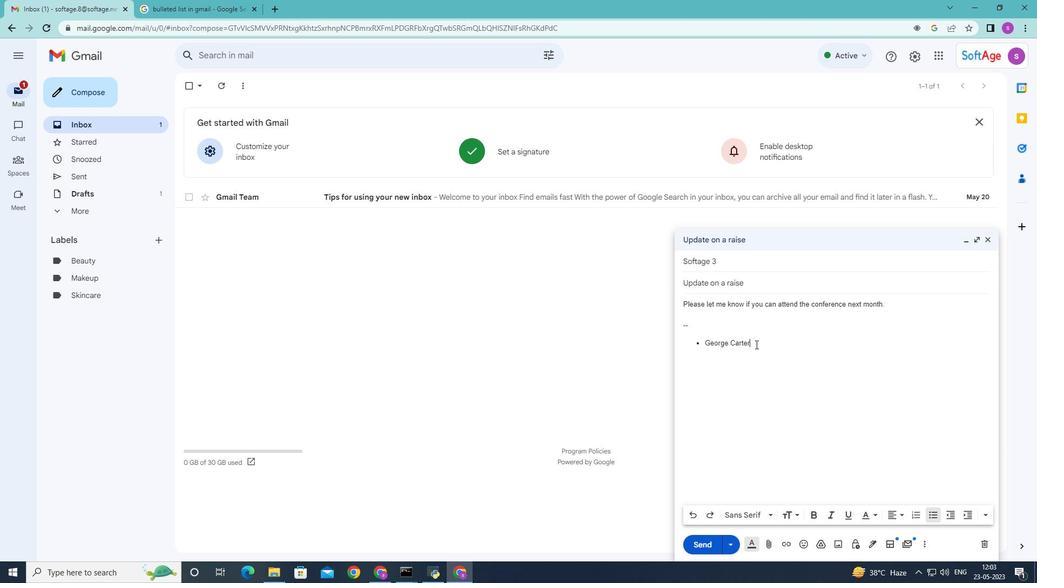 
Action: Mouse moved to (783, 519)
Screenshot: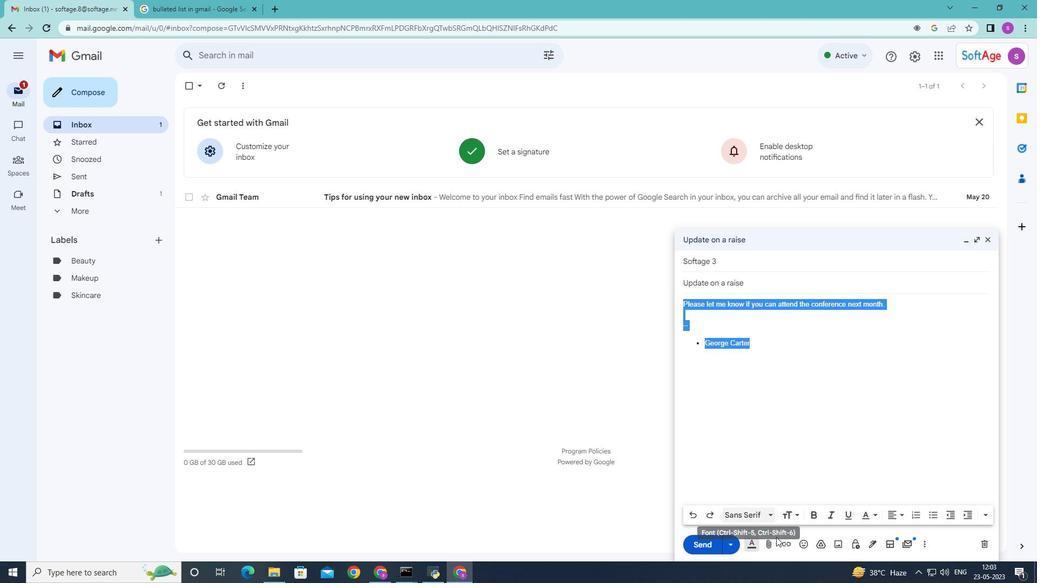 
Action: Mouse pressed left at (783, 519)
Screenshot: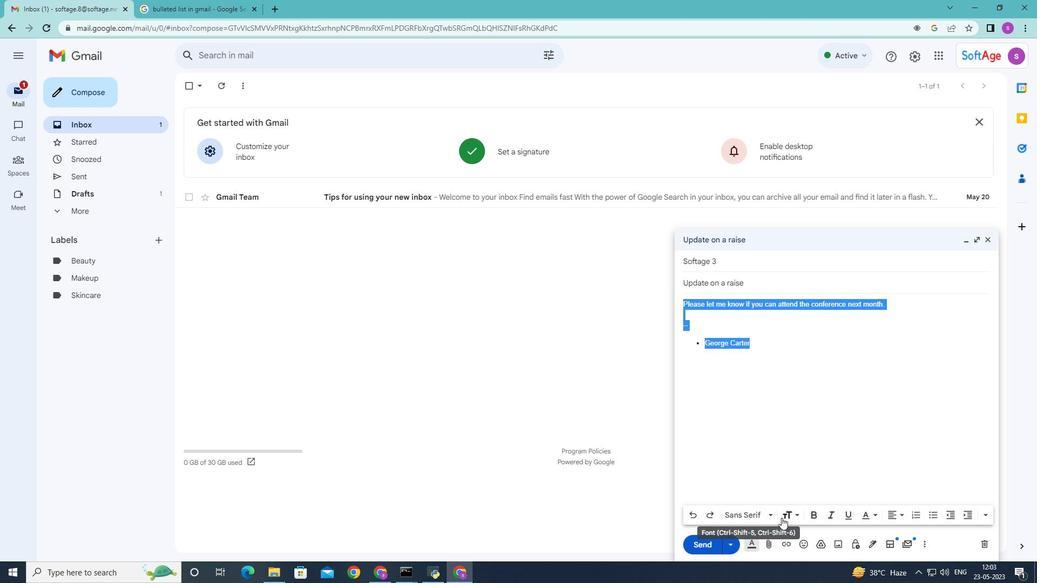 
Action: Mouse moved to (756, 517)
Screenshot: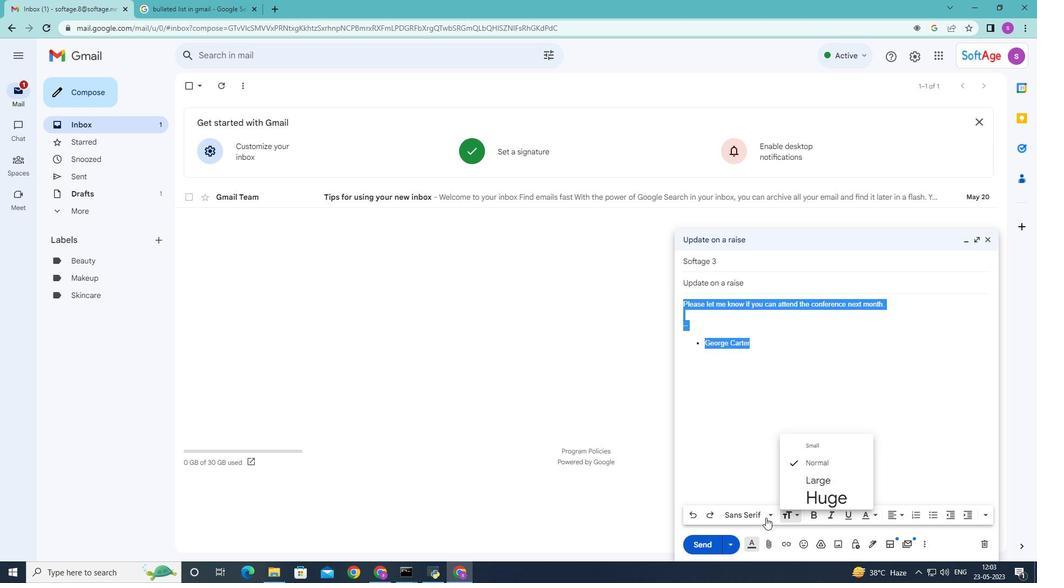 
Action: Mouse pressed left at (756, 517)
Screenshot: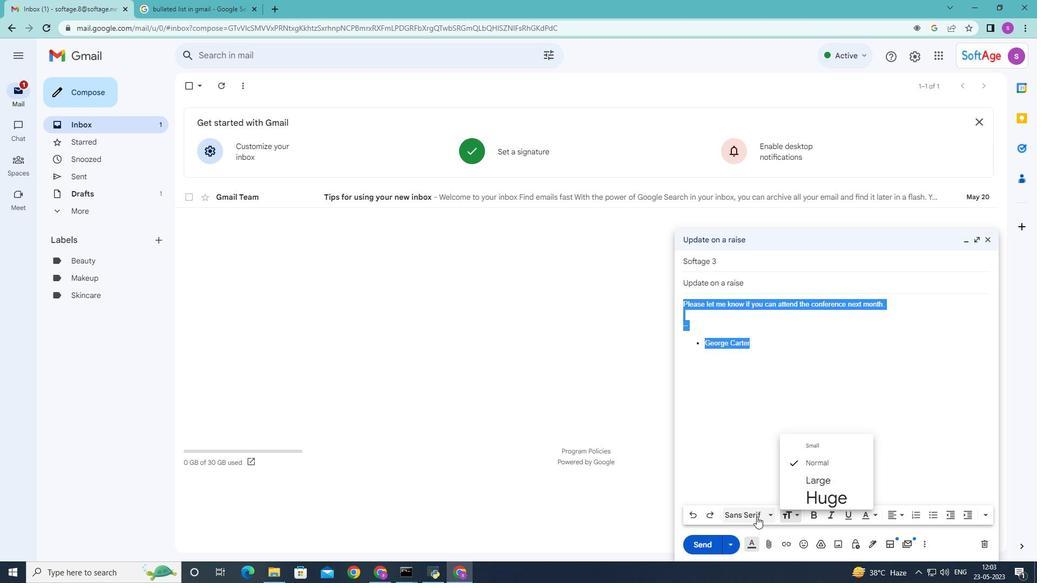 
Action: Mouse moved to (764, 346)
Screenshot: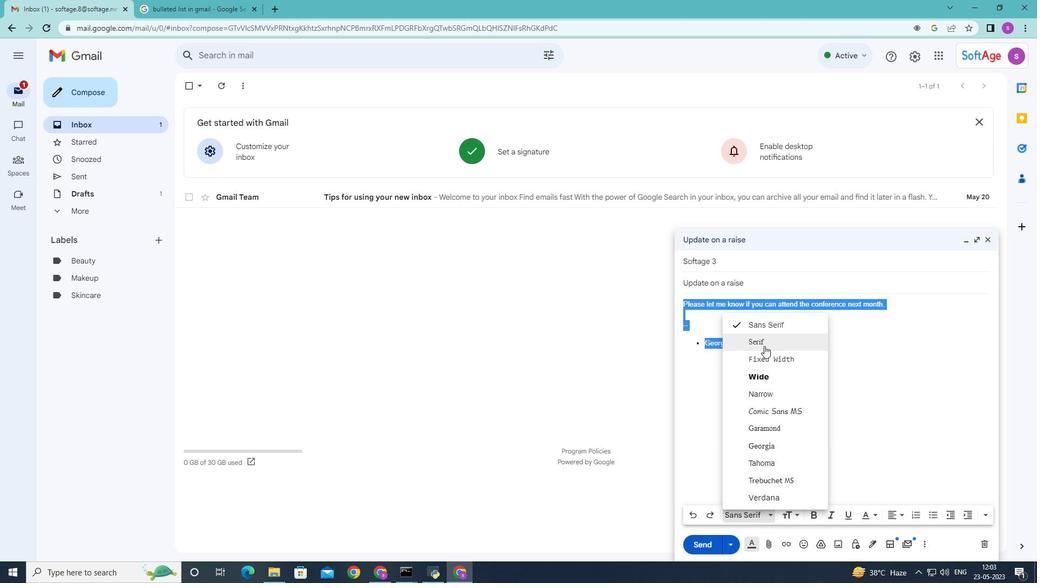 
Action: Mouse pressed left at (764, 346)
Screenshot: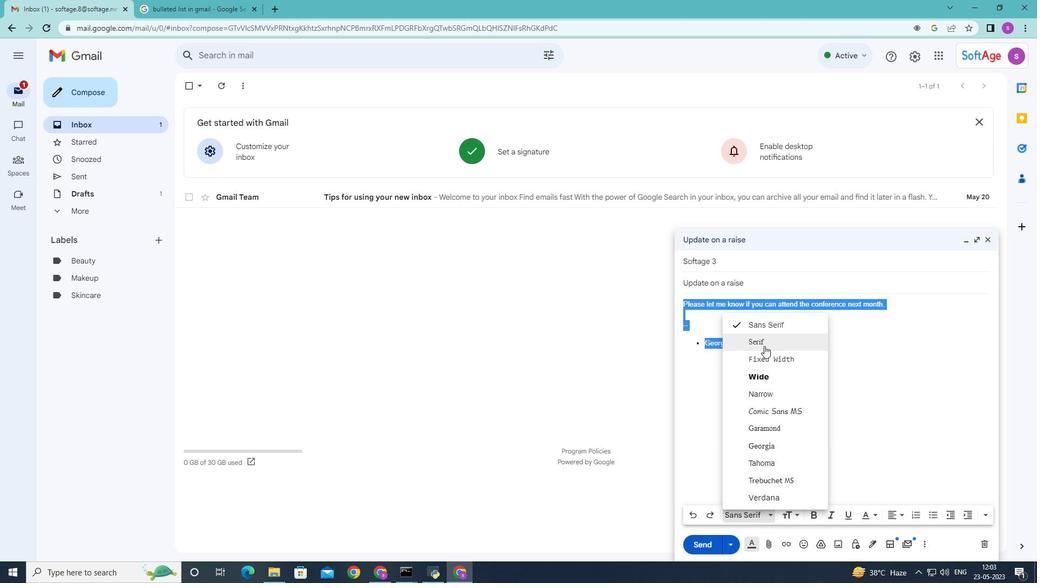 
Action: Mouse moved to (878, 480)
Screenshot: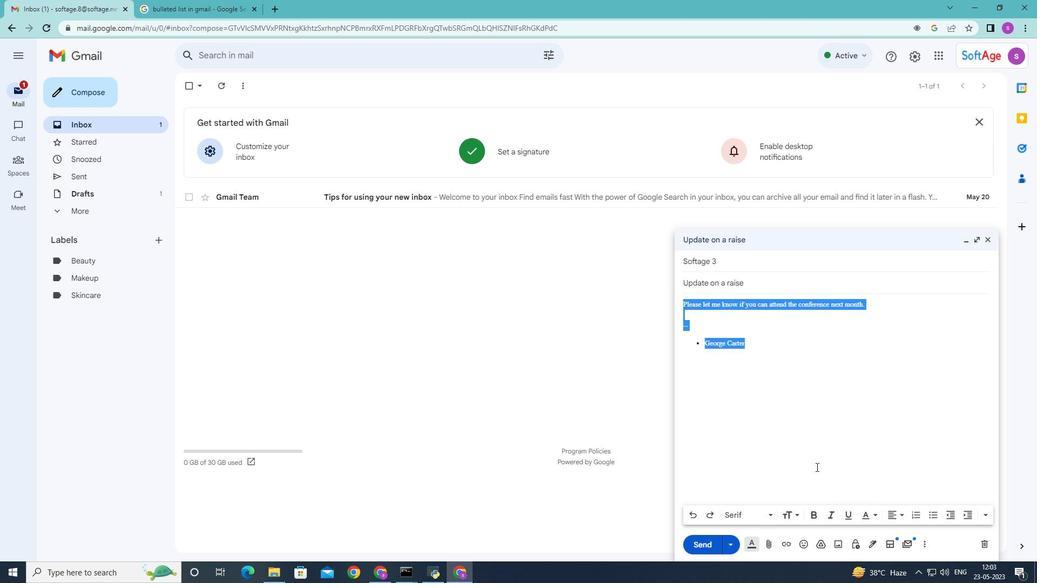 
Action: Mouse pressed left at (878, 480)
Screenshot: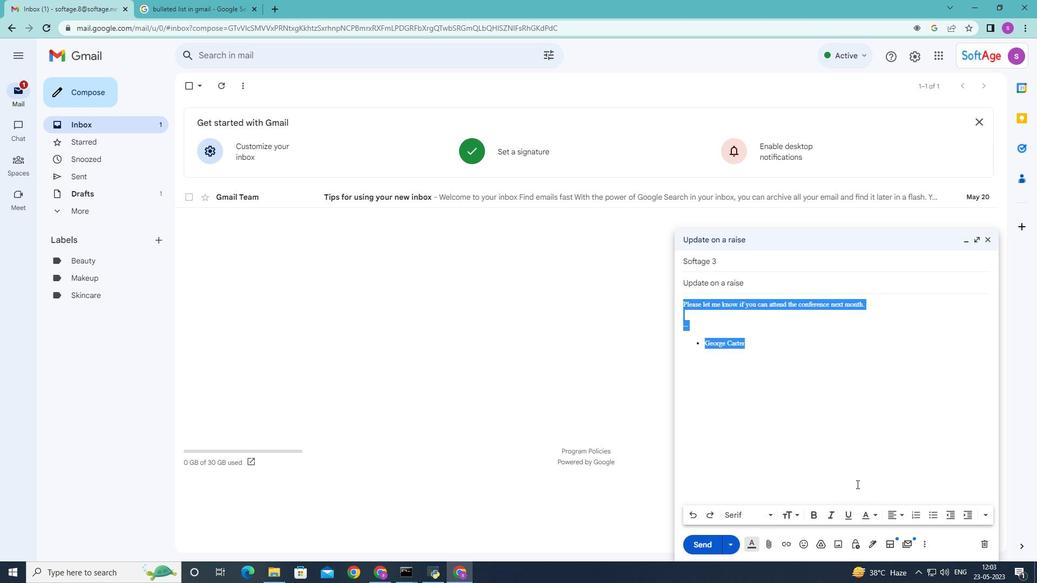 
Action: Mouse moved to (988, 517)
Screenshot: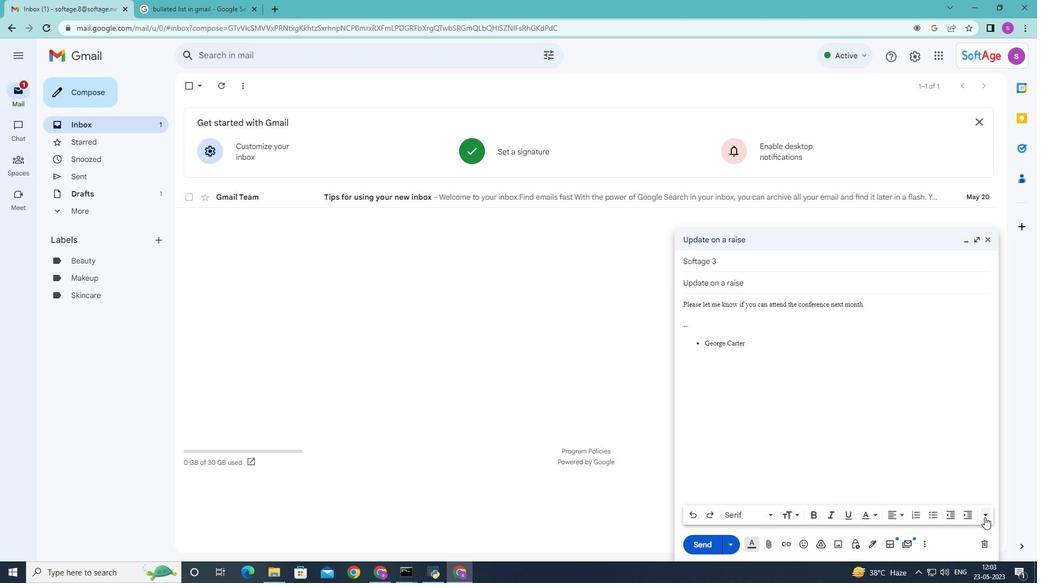 
Action: Mouse pressed left at (988, 517)
Screenshot: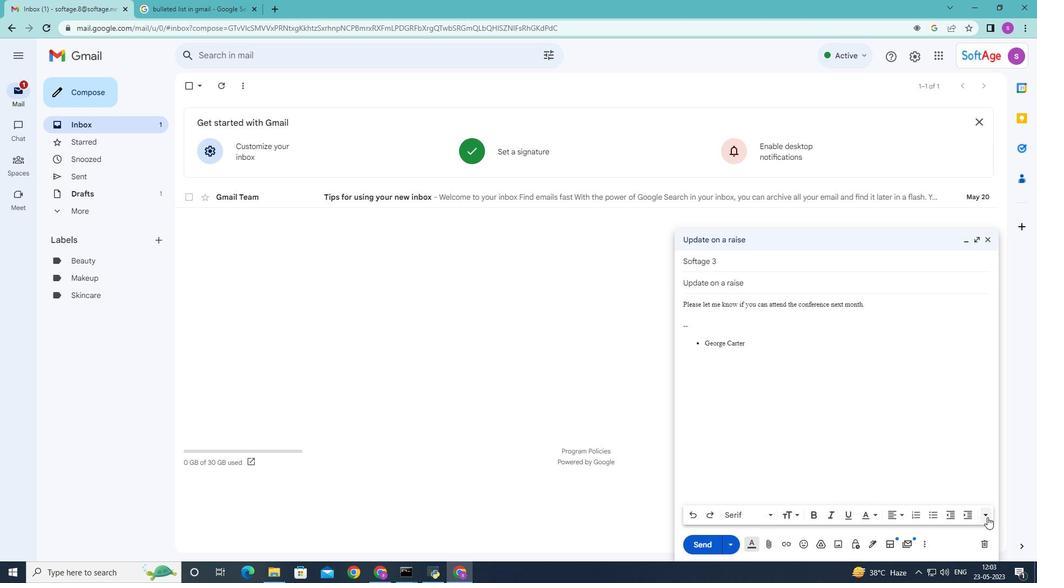 
Action: Mouse moved to (989, 488)
Screenshot: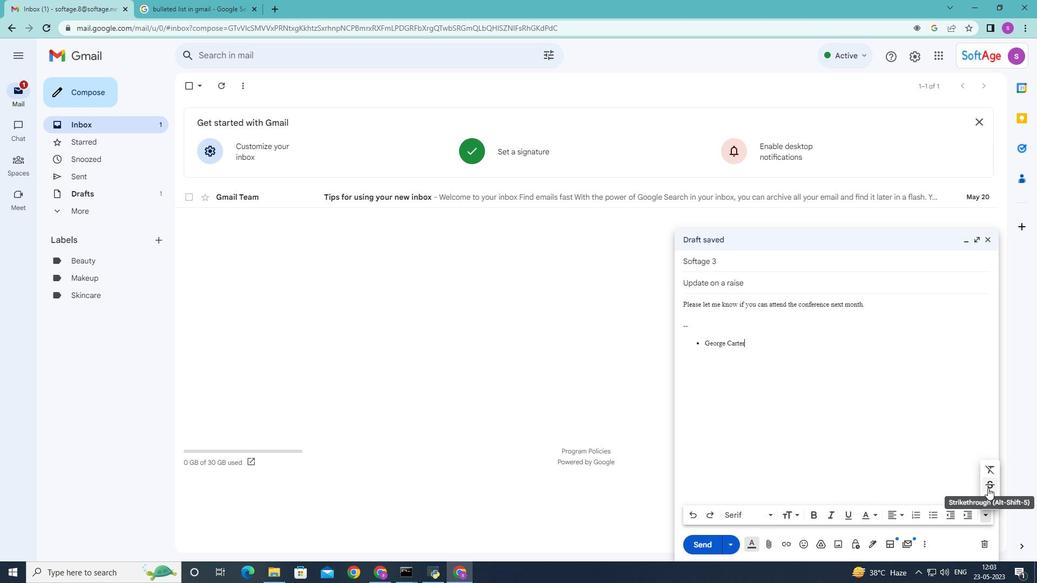 
Action: Mouse pressed left at (989, 488)
Screenshot: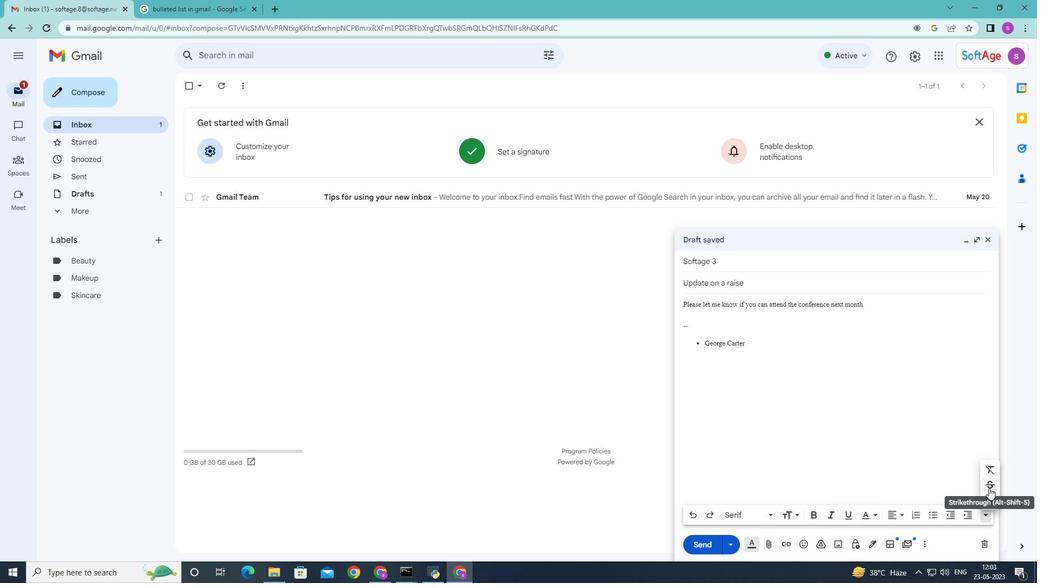 
Action: Mouse moved to (750, 340)
Screenshot: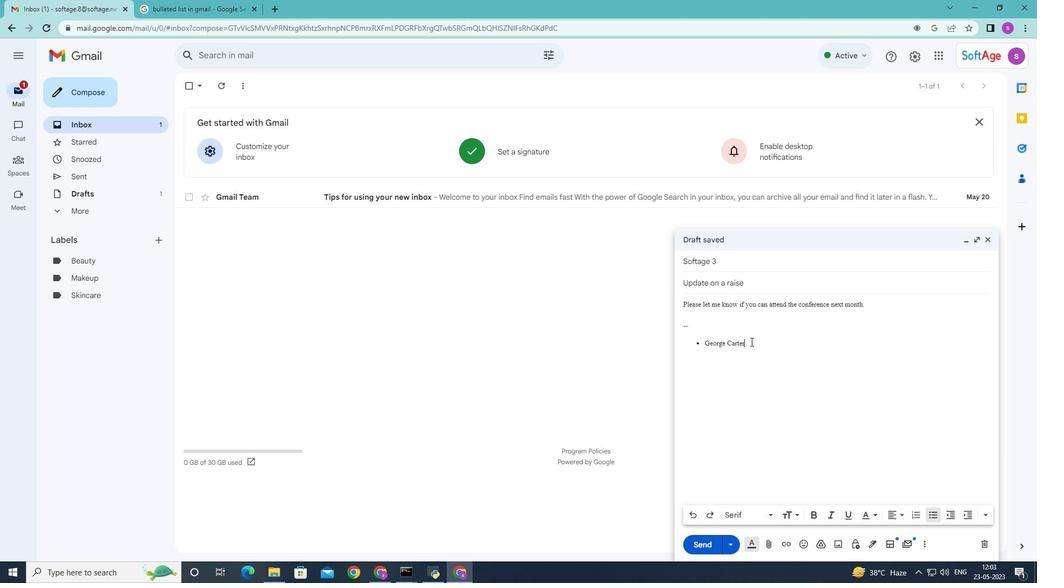 
Action: Mouse pressed left at (750, 340)
Screenshot: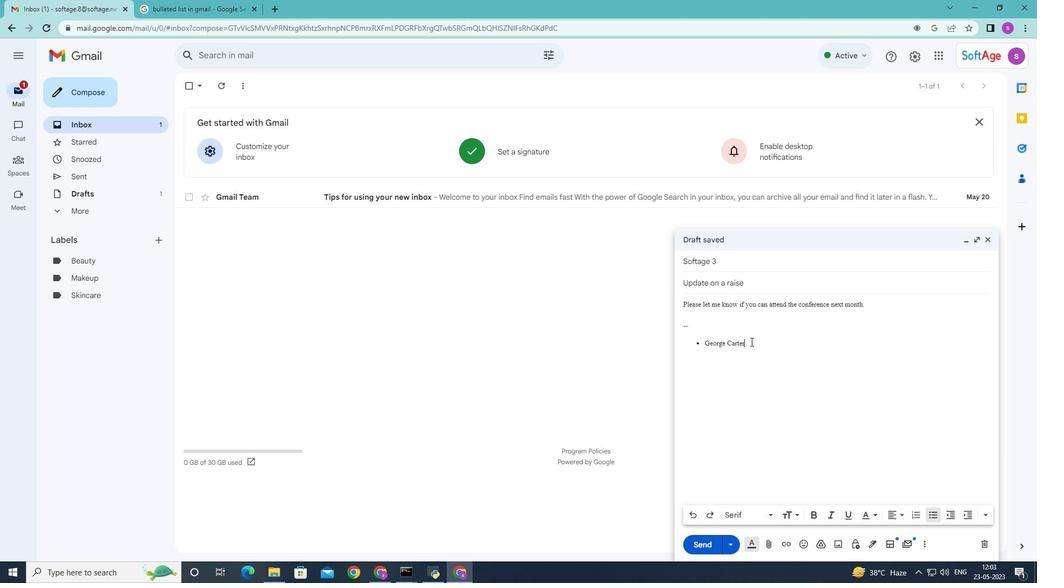 
Action: Mouse moved to (986, 512)
Screenshot: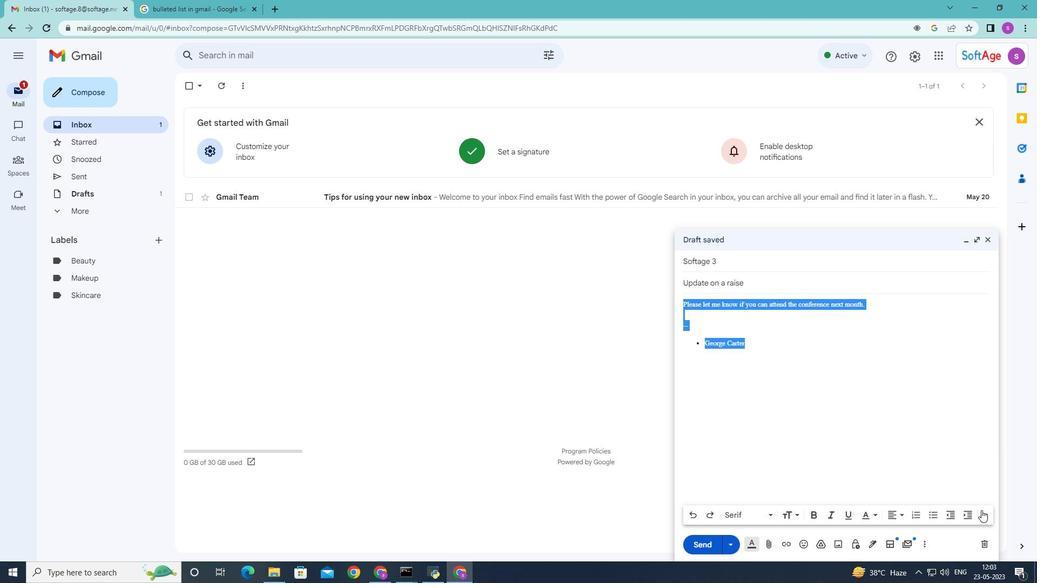 
Action: Mouse pressed left at (986, 512)
Screenshot: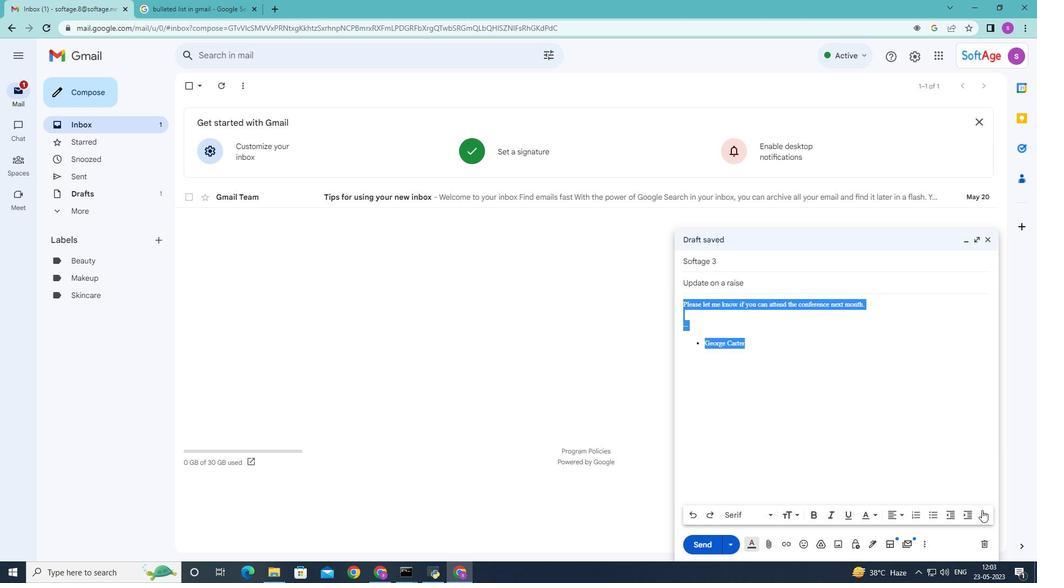 
Action: Mouse moved to (991, 483)
Screenshot: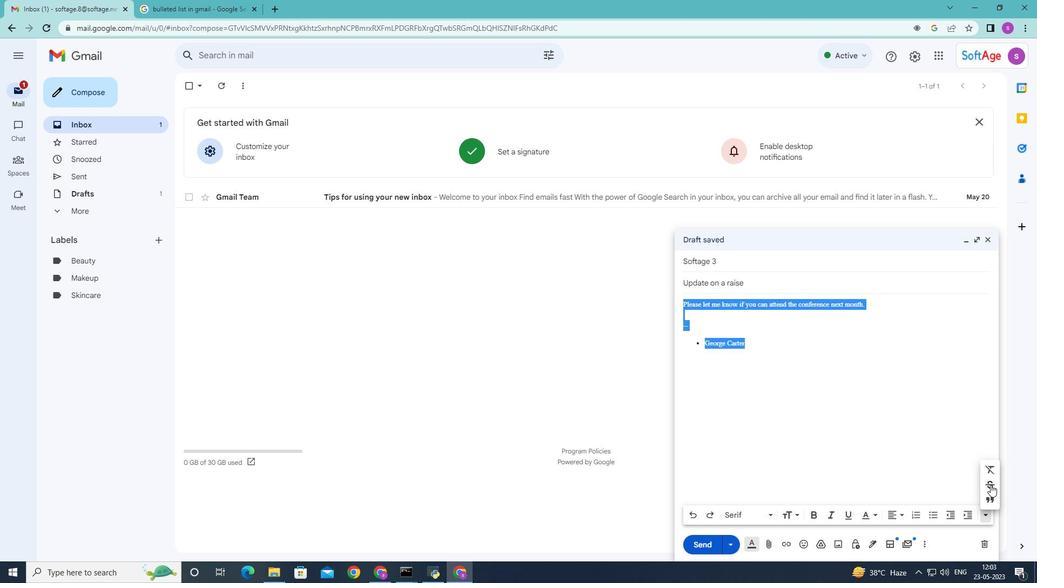 
Action: Mouse pressed left at (991, 483)
Screenshot: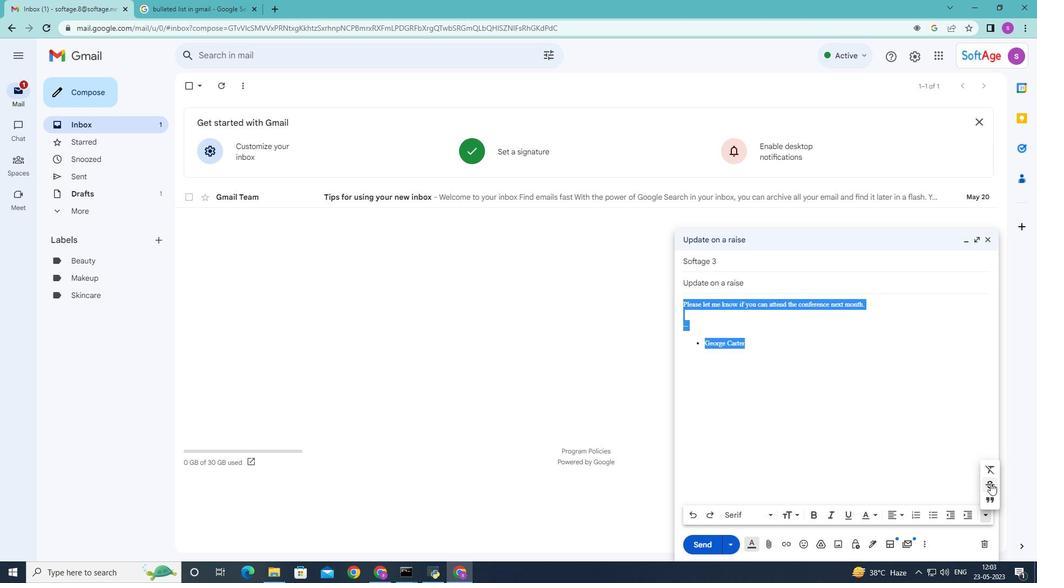 
Action: Mouse moved to (841, 411)
Screenshot: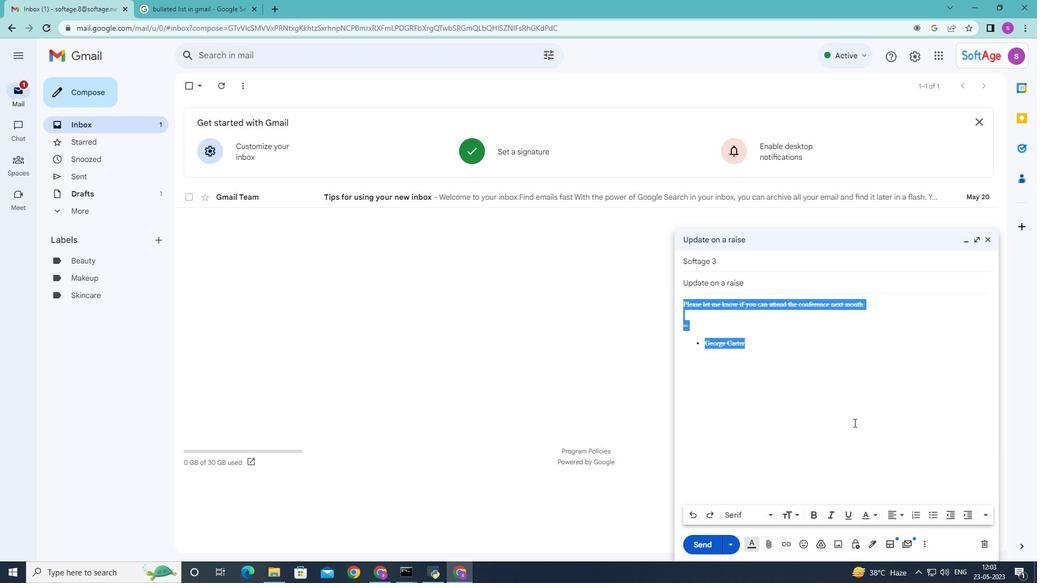 
Action: Mouse pressed left at (841, 411)
Screenshot: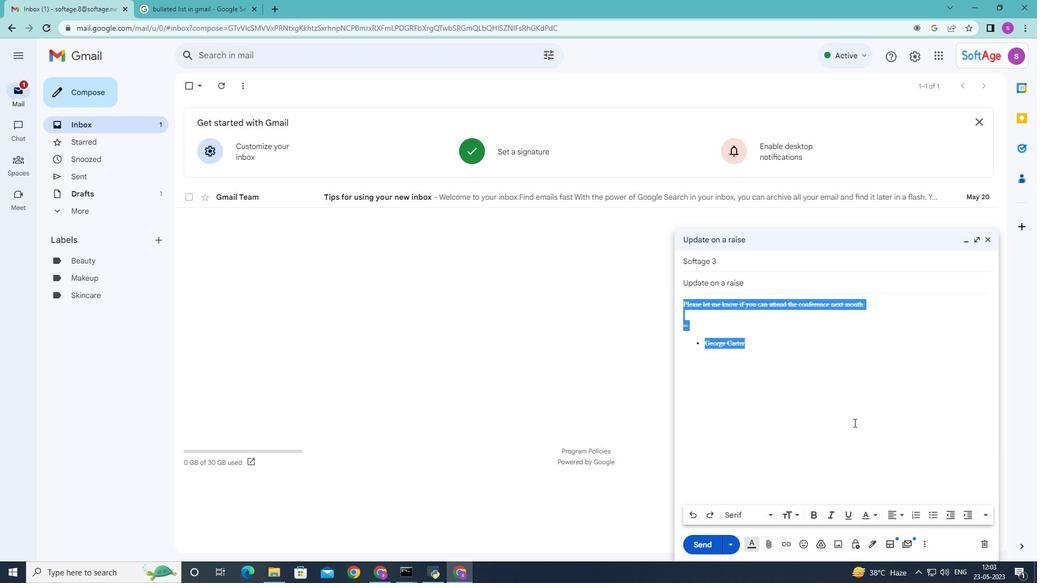 
Action: Mouse moved to (708, 539)
Screenshot: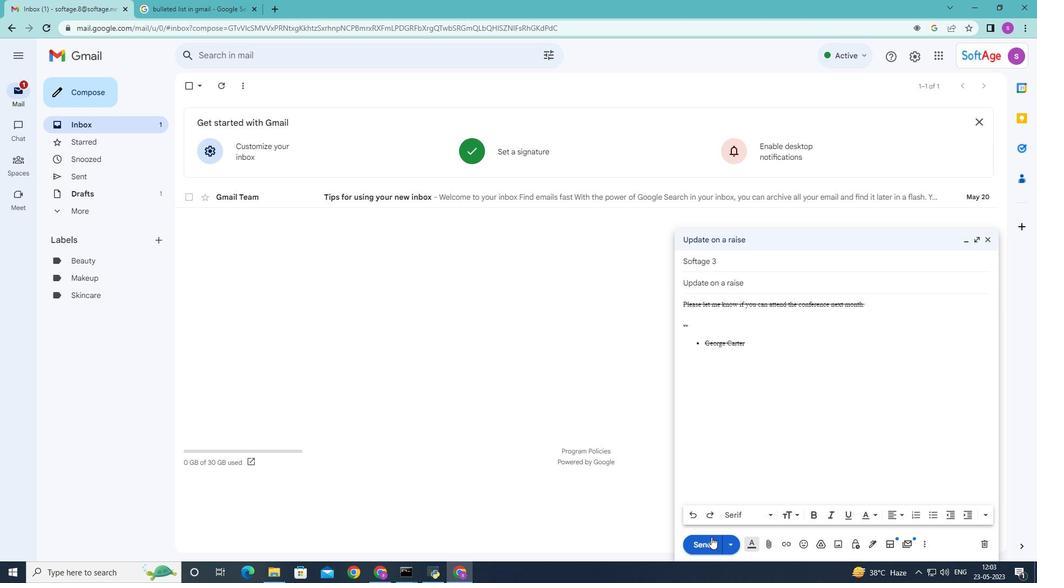 
Action: Mouse pressed left at (708, 539)
Screenshot: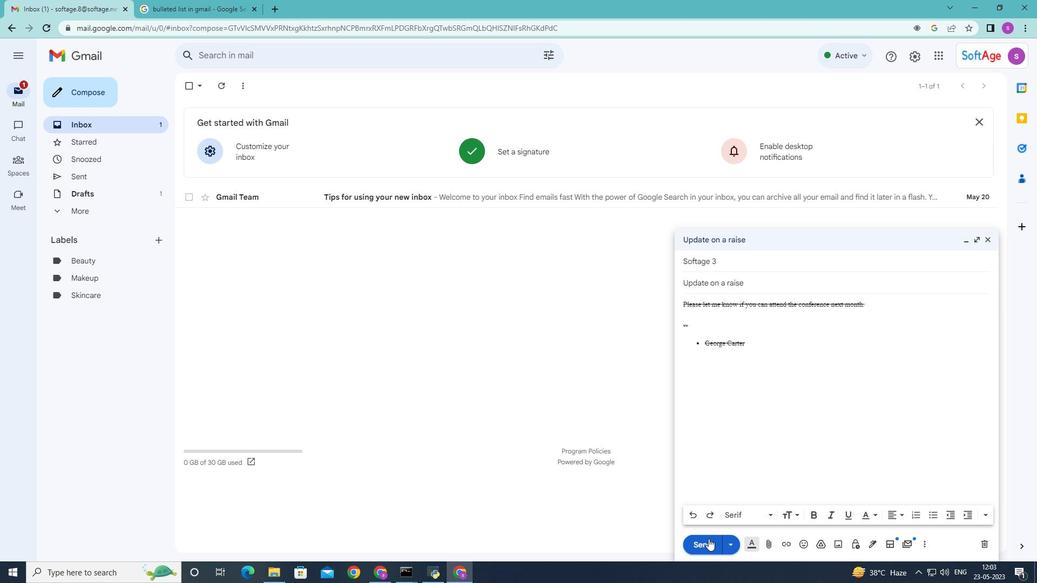 
Action: Mouse moved to (99, 175)
Screenshot: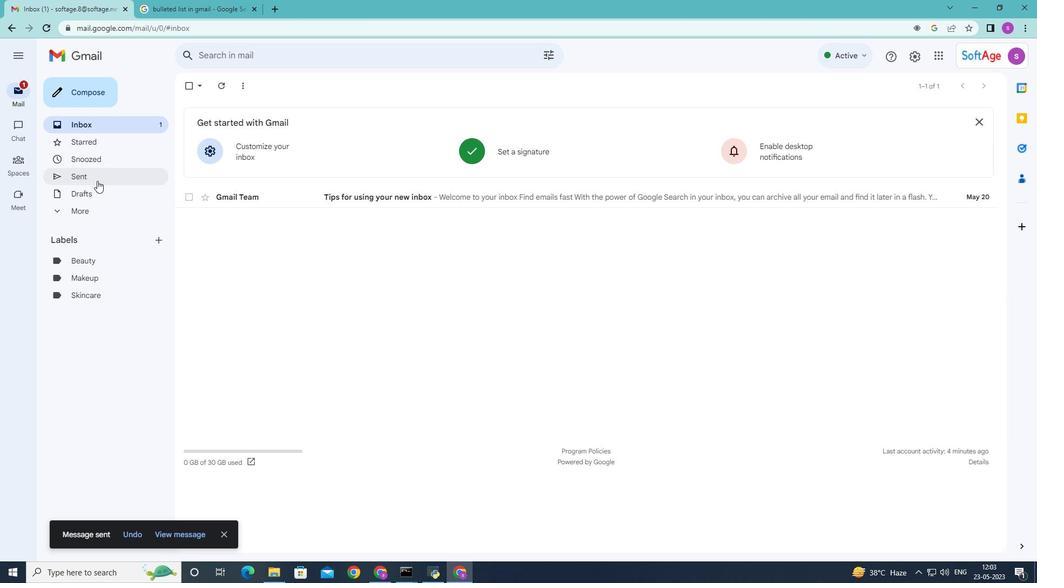 
Action: Mouse pressed right at (99, 175)
Screenshot: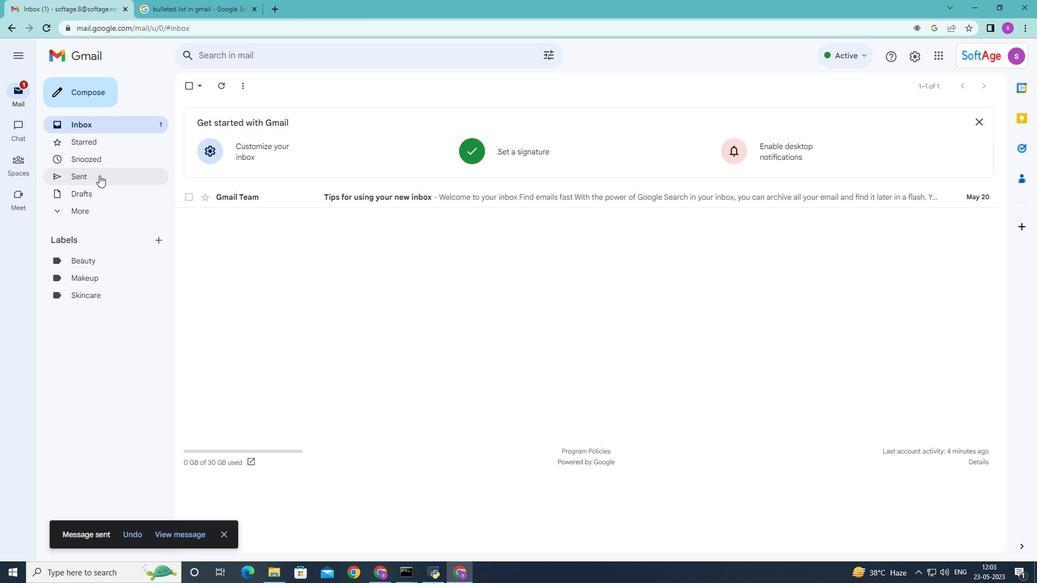 
Action: Mouse moved to (102, 176)
Screenshot: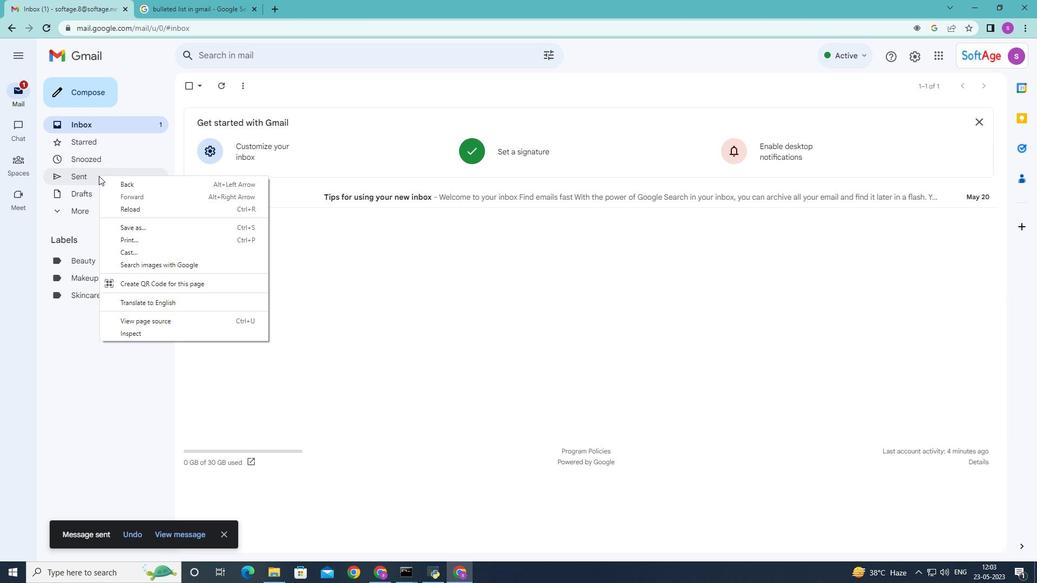 
Action: Mouse pressed left at (102, 176)
Screenshot: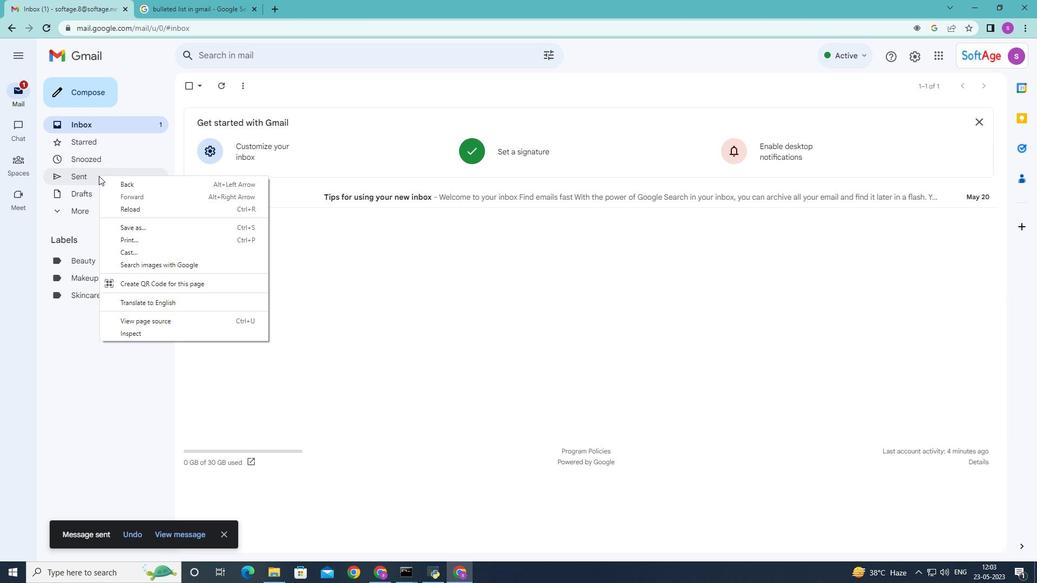 
Action: Mouse pressed left at (102, 176)
Screenshot: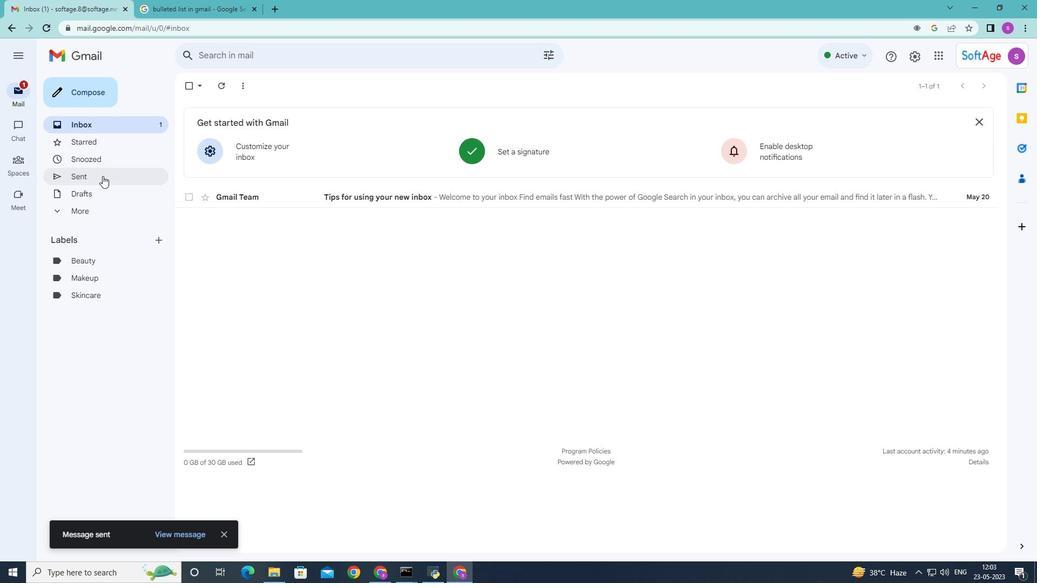 
Action: Mouse moved to (244, 139)
Screenshot: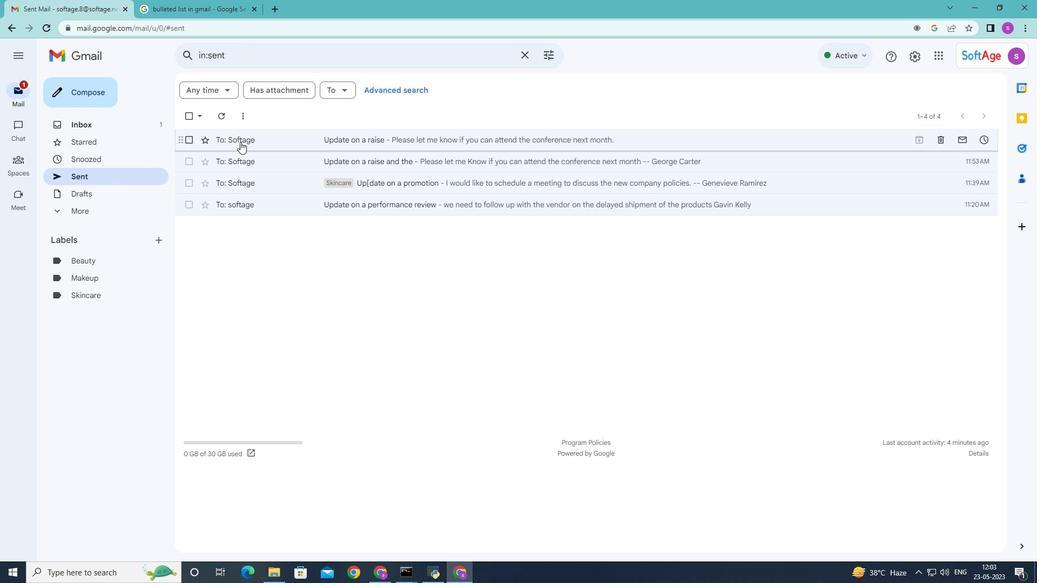 
Action: Mouse pressed right at (244, 139)
Screenshot: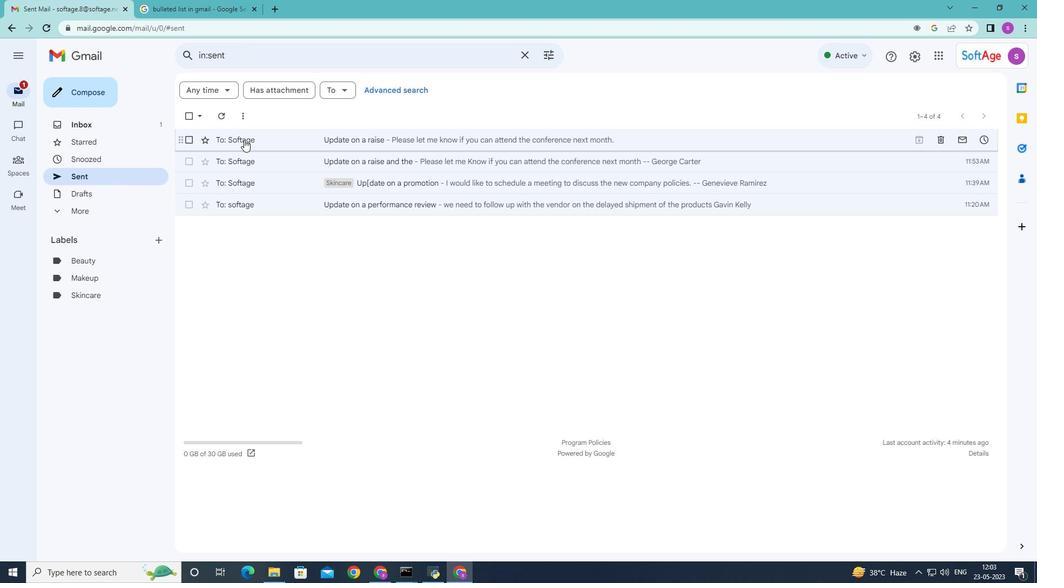 
Action: Mouse moved to (282, 228)
Screenshot: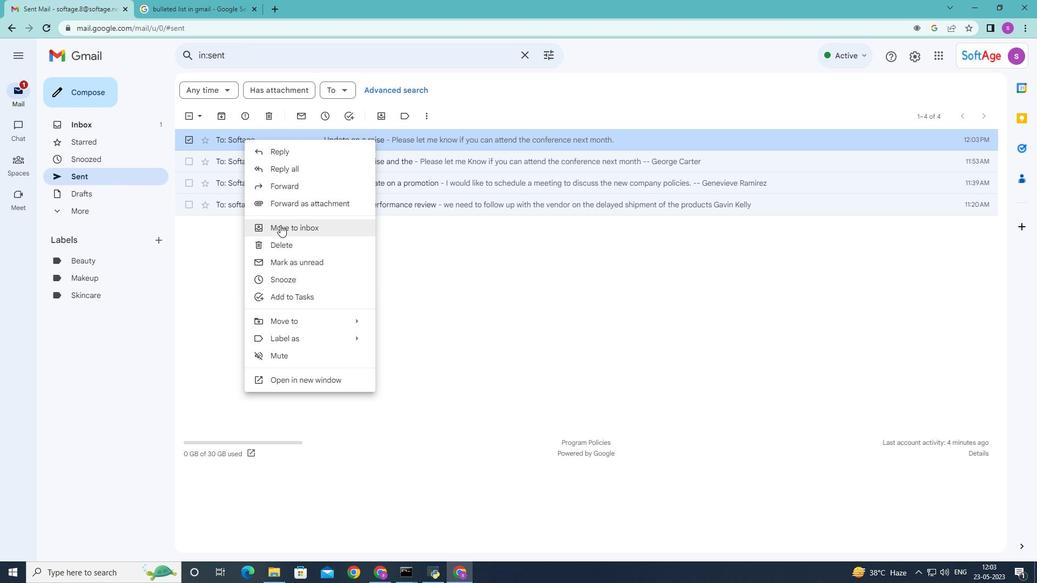 
Action: Mouse pressed left at (282, 228)
Screenshot: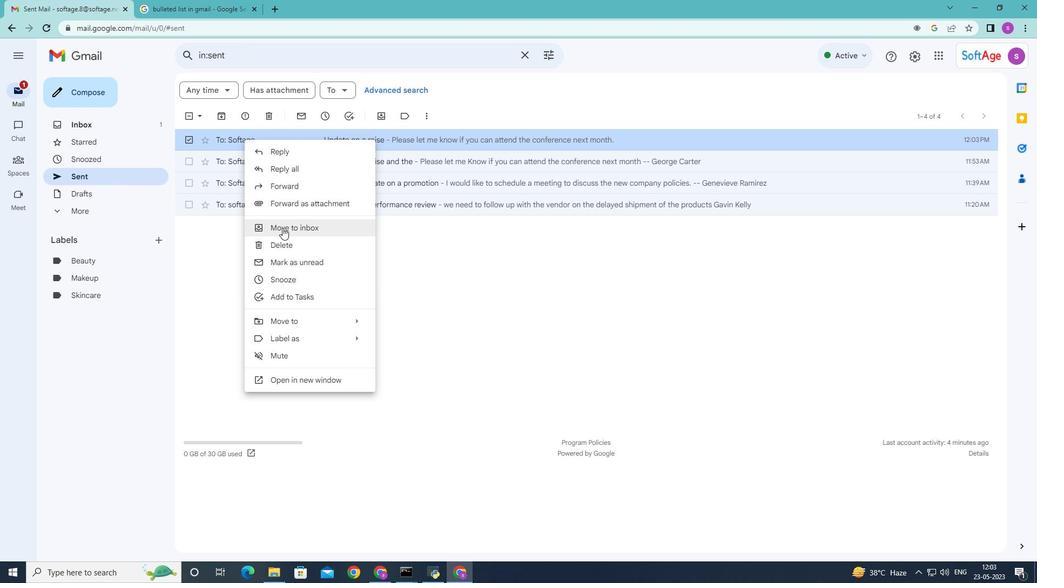 
Action: Mouse moved to (129, 125)
Screenshot: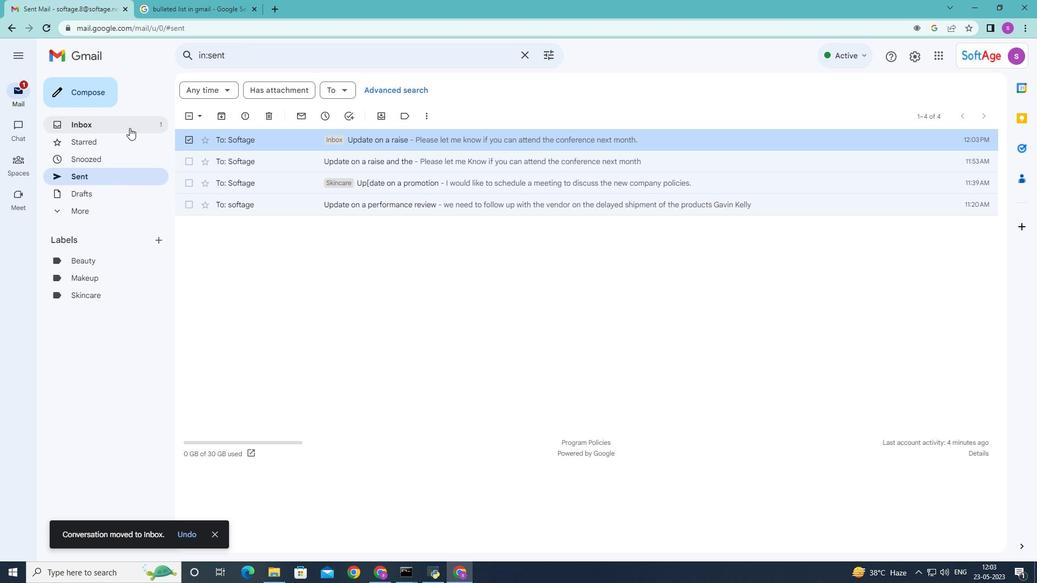 
Action: Mouse pressed left at (129, 125)
Screenshot: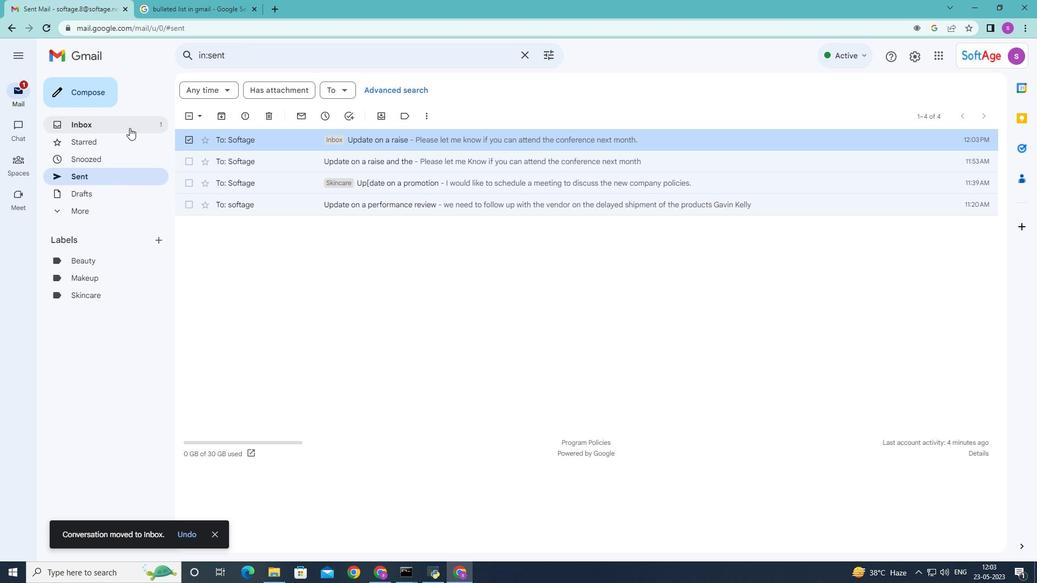 
Action: Mouse moved to (258, 198)
Screenshot: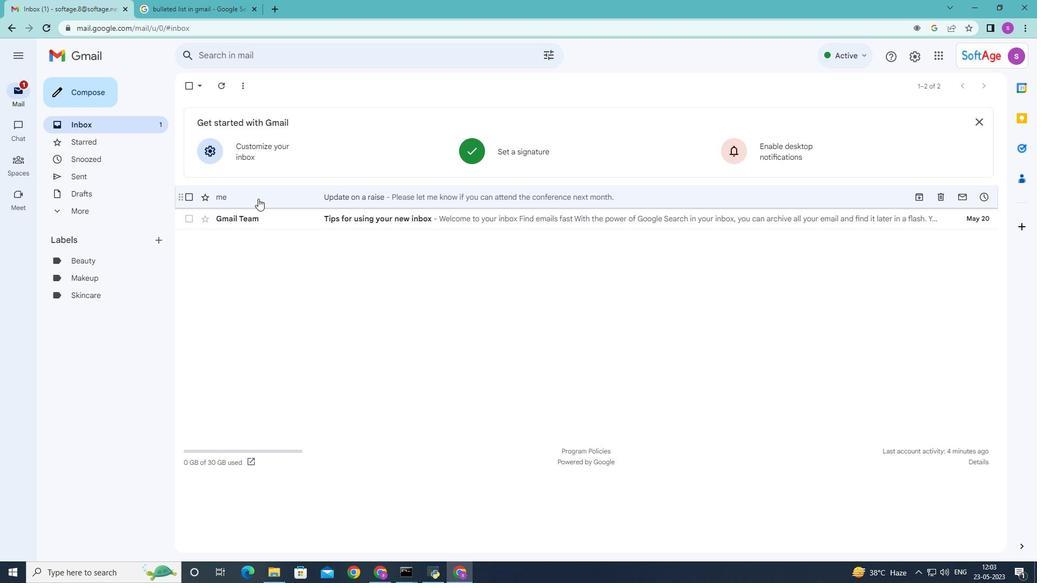 
Action: Mouse pressed right at (258, 198)
Screenshot: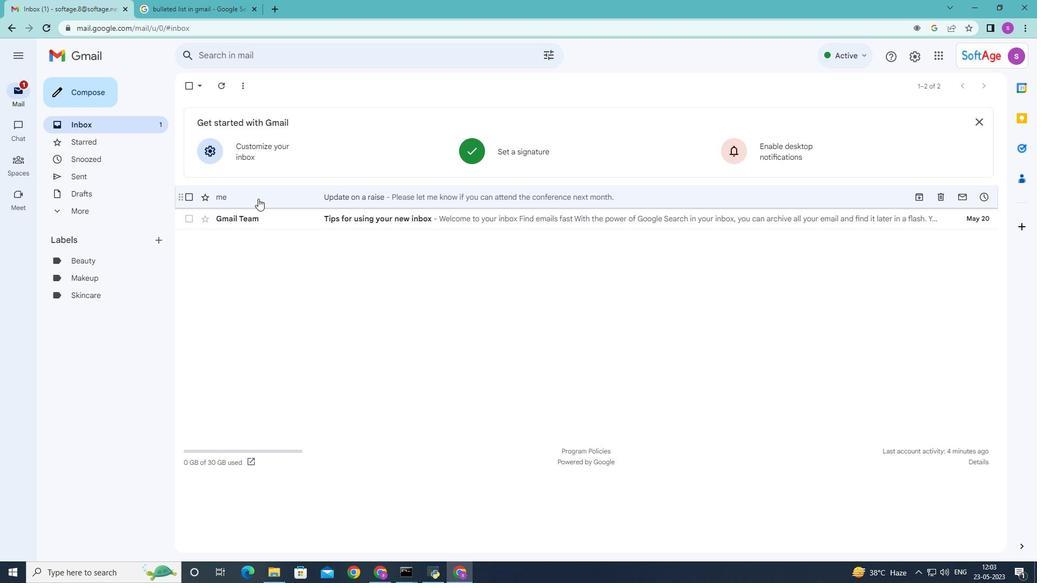 
Action: Mouse moved to (439, 168)
Screenshot: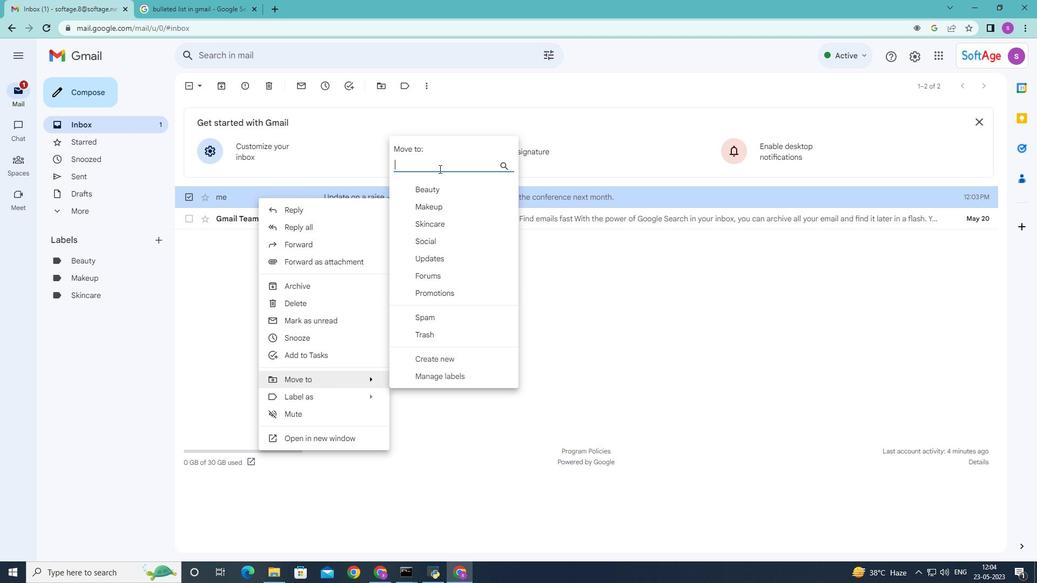 
Action: Mouse pressed left at (439, 168)
Screenshot: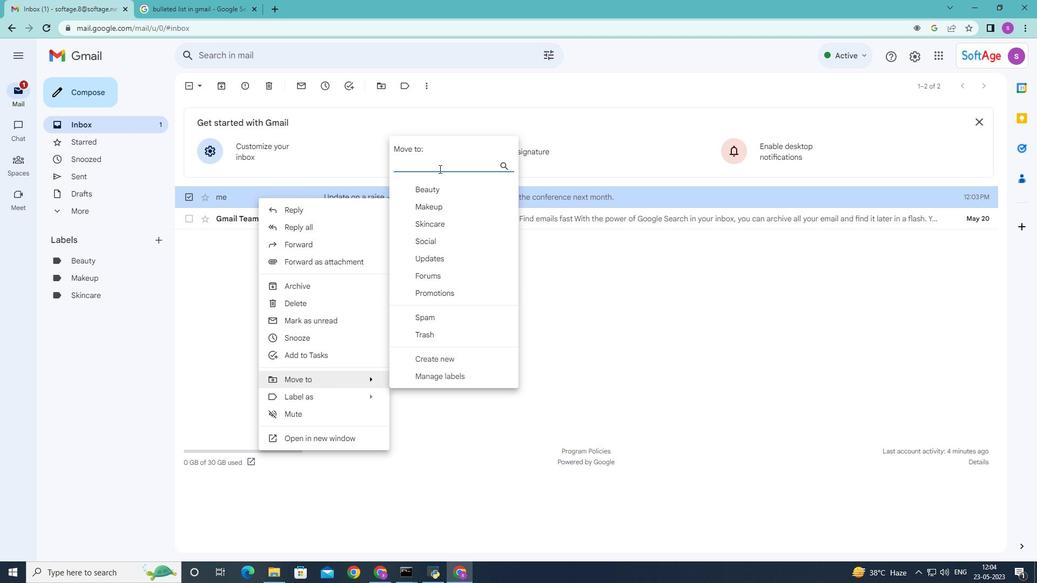
Action: Mouse moved to (444, 167)
Screenshot: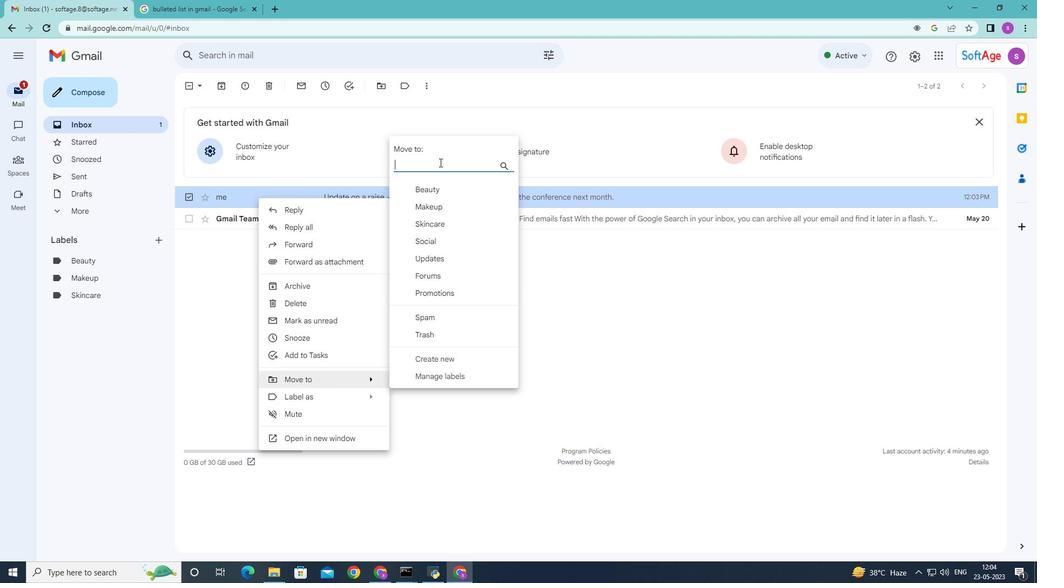 
Action: Key pressed <Key.shift>Make<Key.down><Key.up><Key.enter>
Screenshot: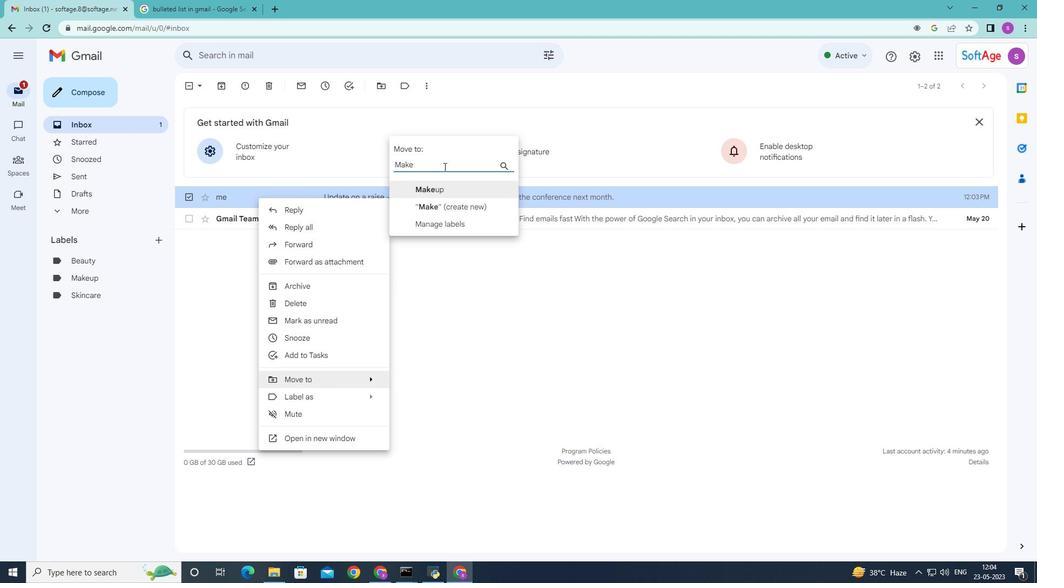 
Action: Mouse moved to (410, 307)
Screenshot: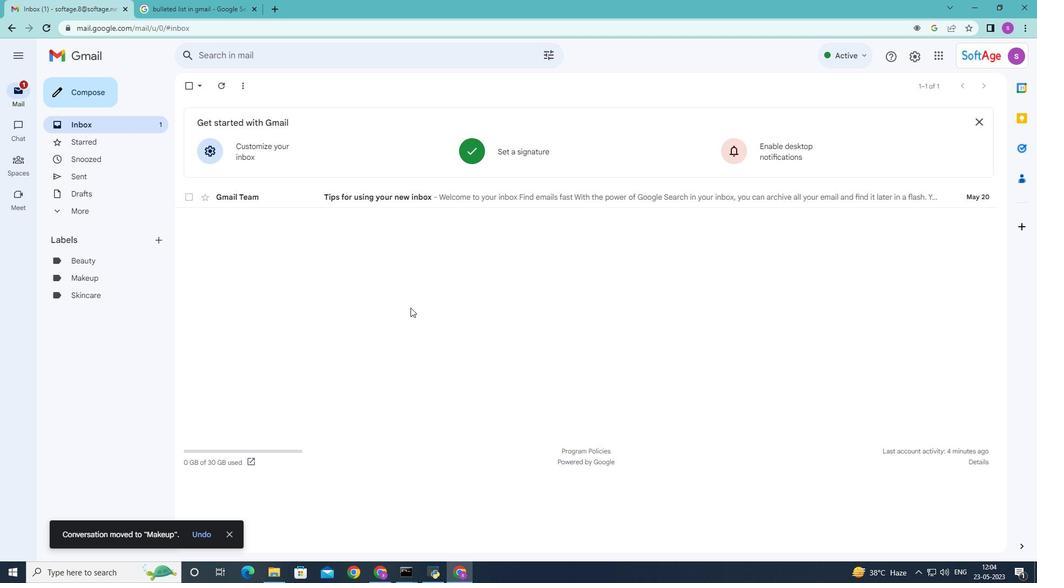 
